 Task: Create a due date automation trigger when advanced on, on the monday before a card is due add fields with custom field "Resume" set to a number lower than 1 and lower than 10 at 11:00 AM.
Action: Mouse moved to (1340, 110)
Screenshot: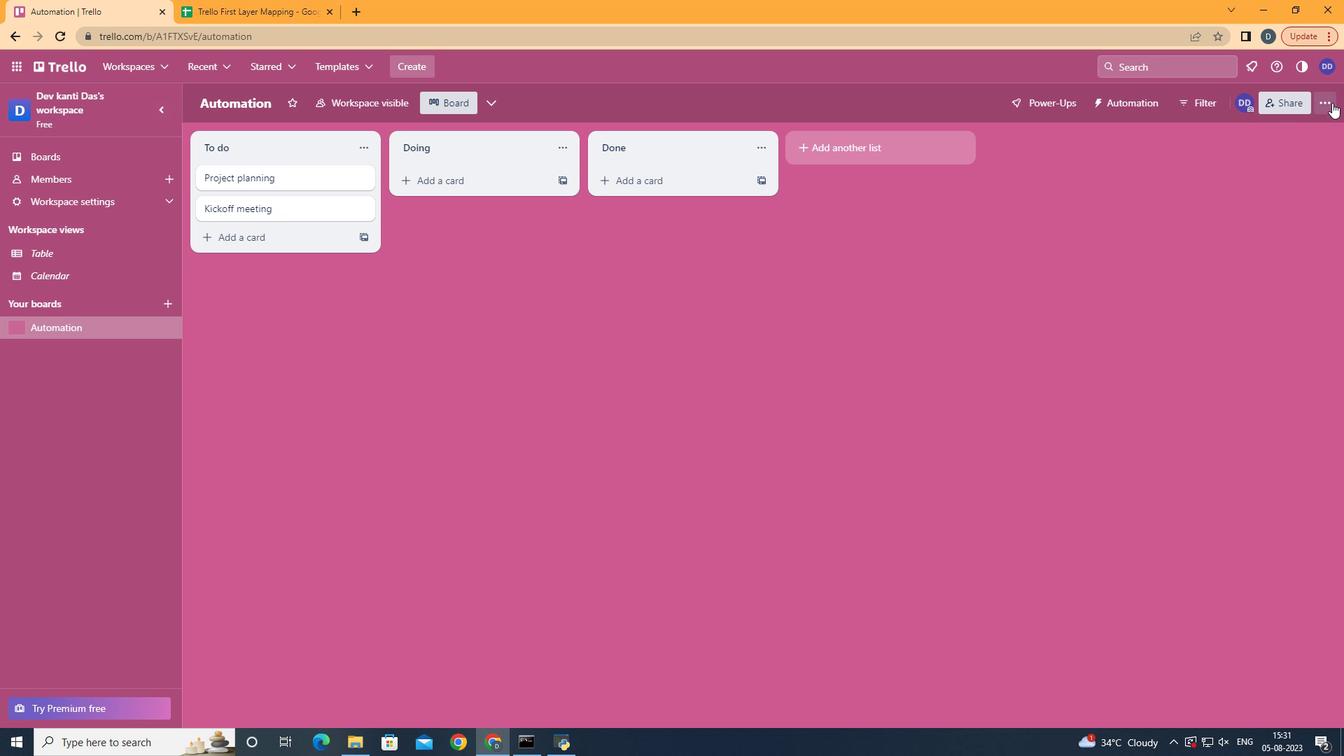 
Action: Mouse pressed left at (1340, 110)
Screenshot: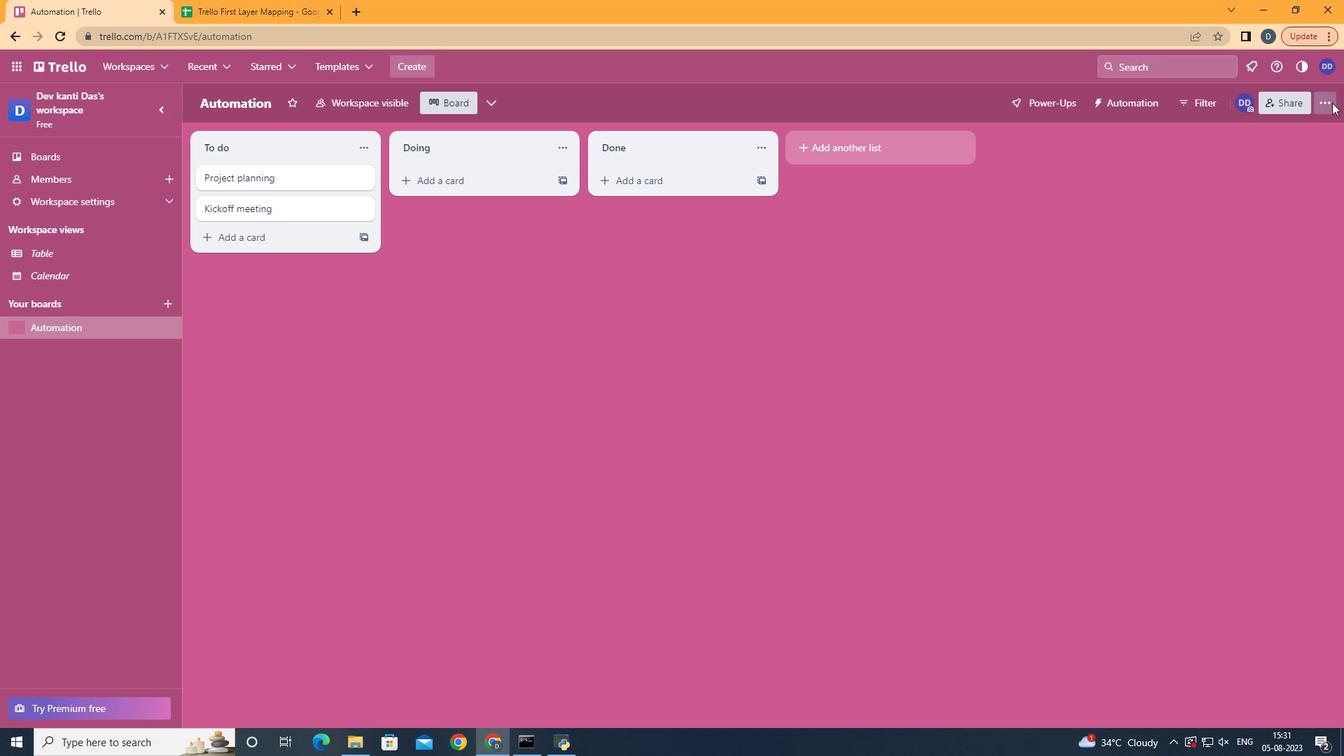 
Action: Mouse moved to (1245, 294)
Screenshot: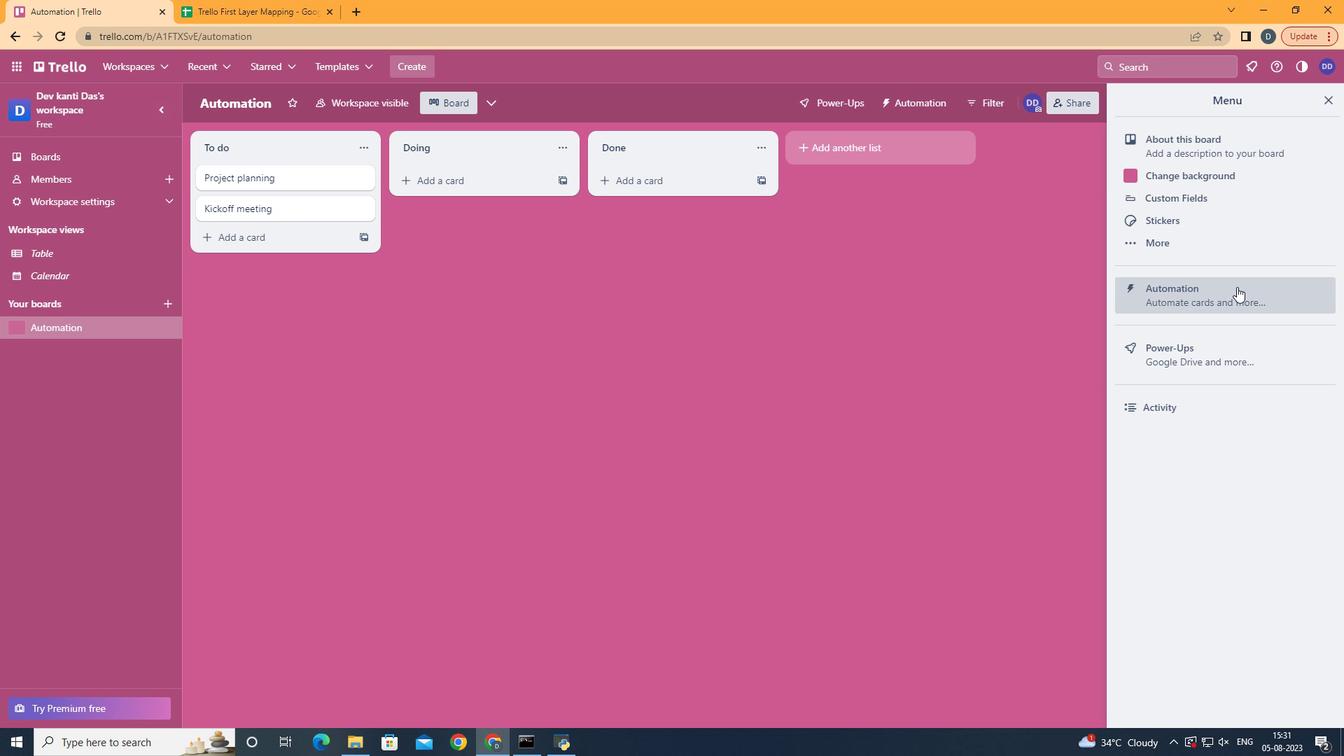 
Action: Mouse pressed left at (1245, 294)
Screenshot: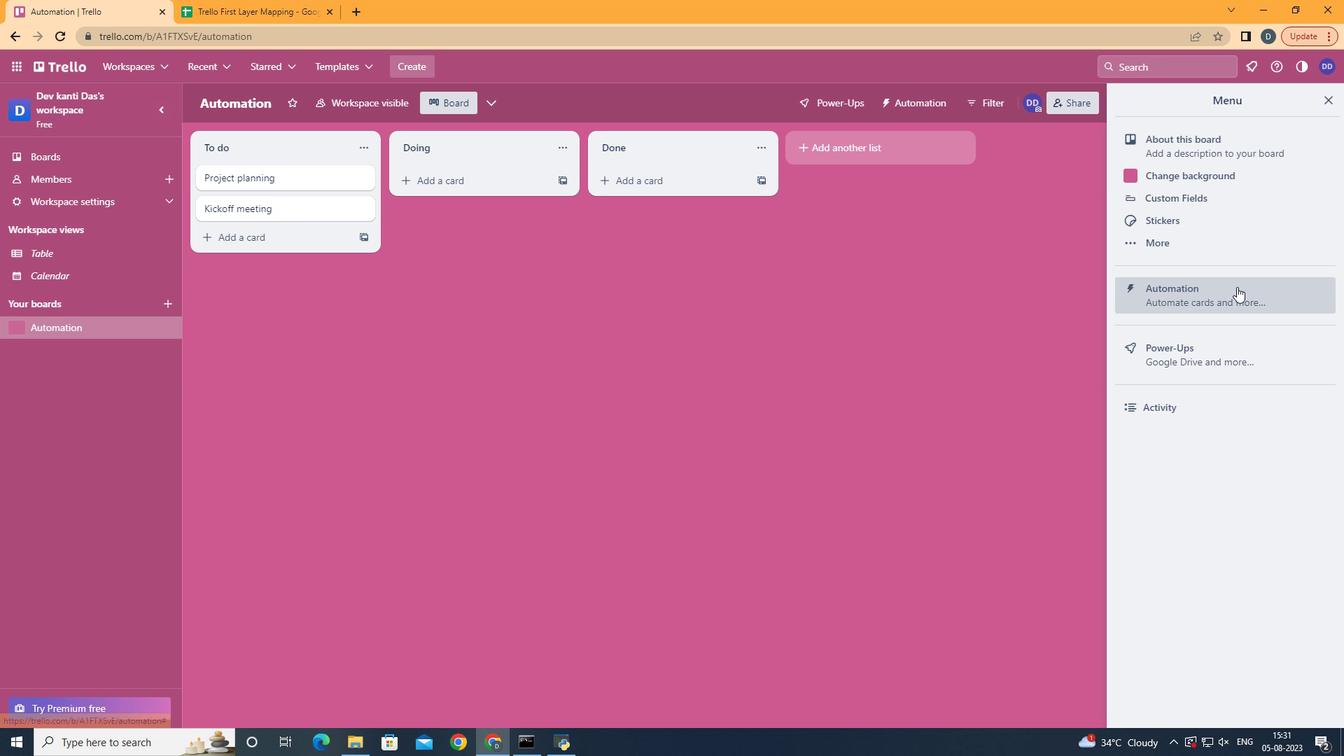 
Action: Mouse moved to (283, 293)
Screenshot: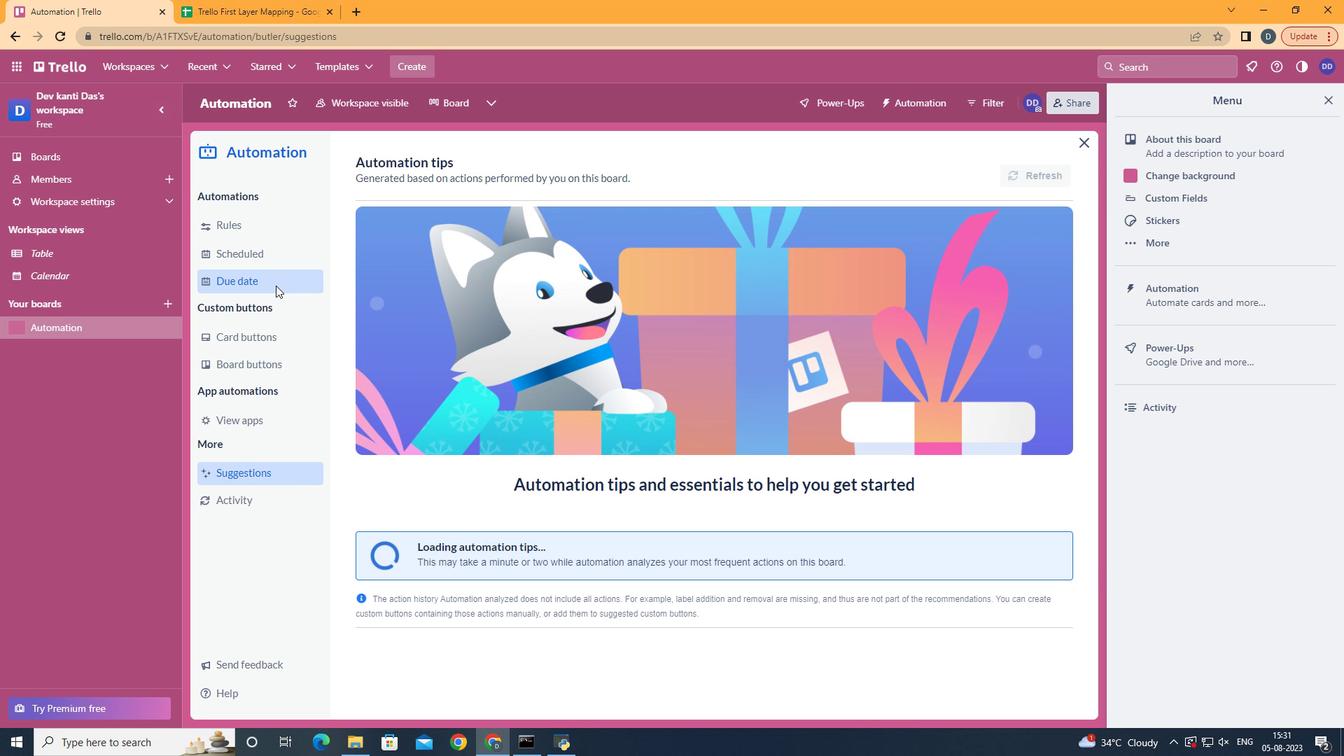 
Action: Mouse pressed left at (283, 293)
Screenshot: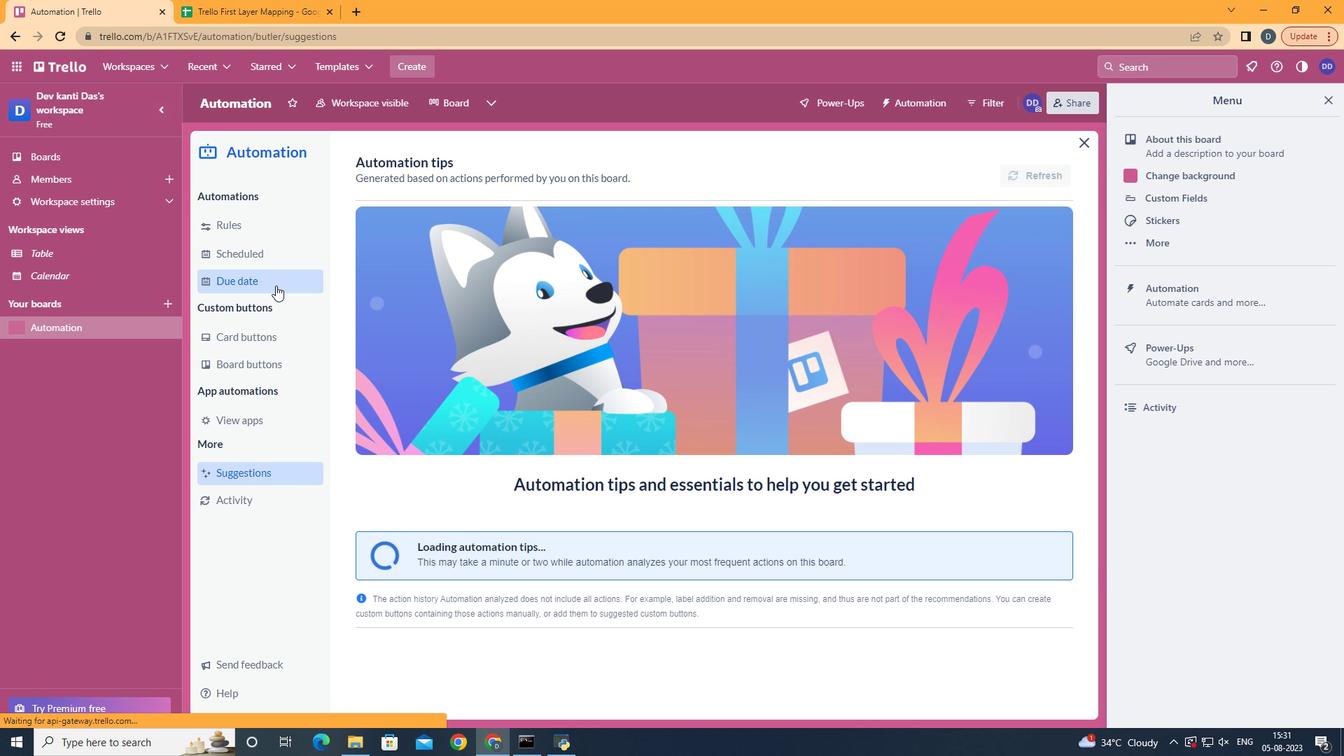 
Action: Mouse moved to (983, 176)
Screenshot: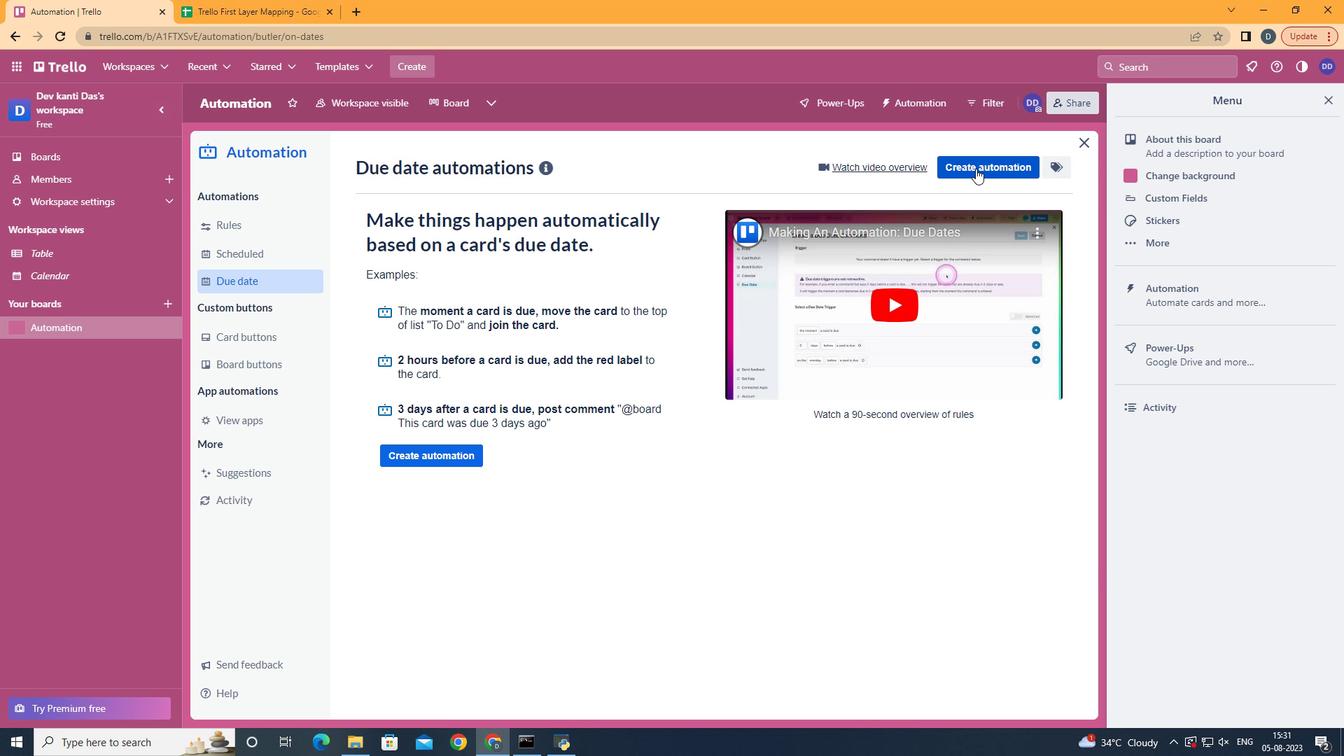 
Action: Mouse pressed left at (983, 176)
Screenshot: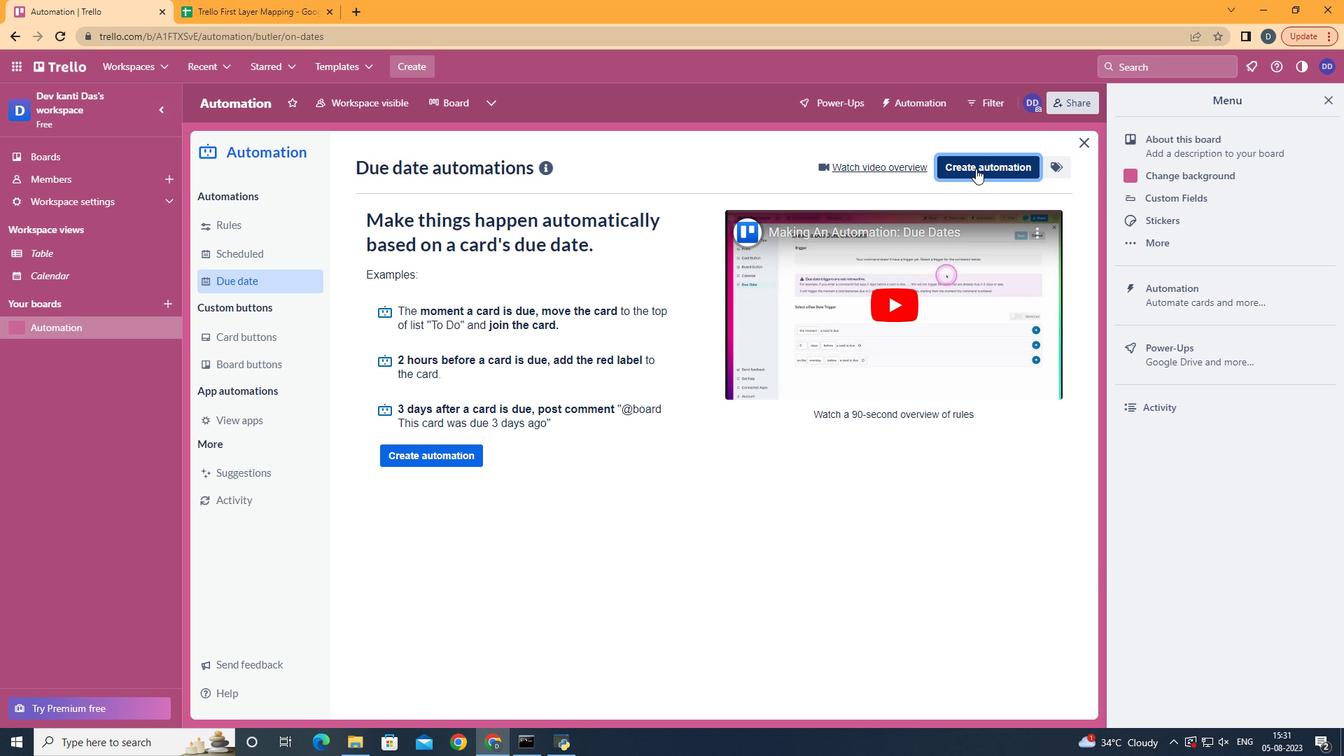 
Action: Mouse moved to (743, 306)
Screenshot: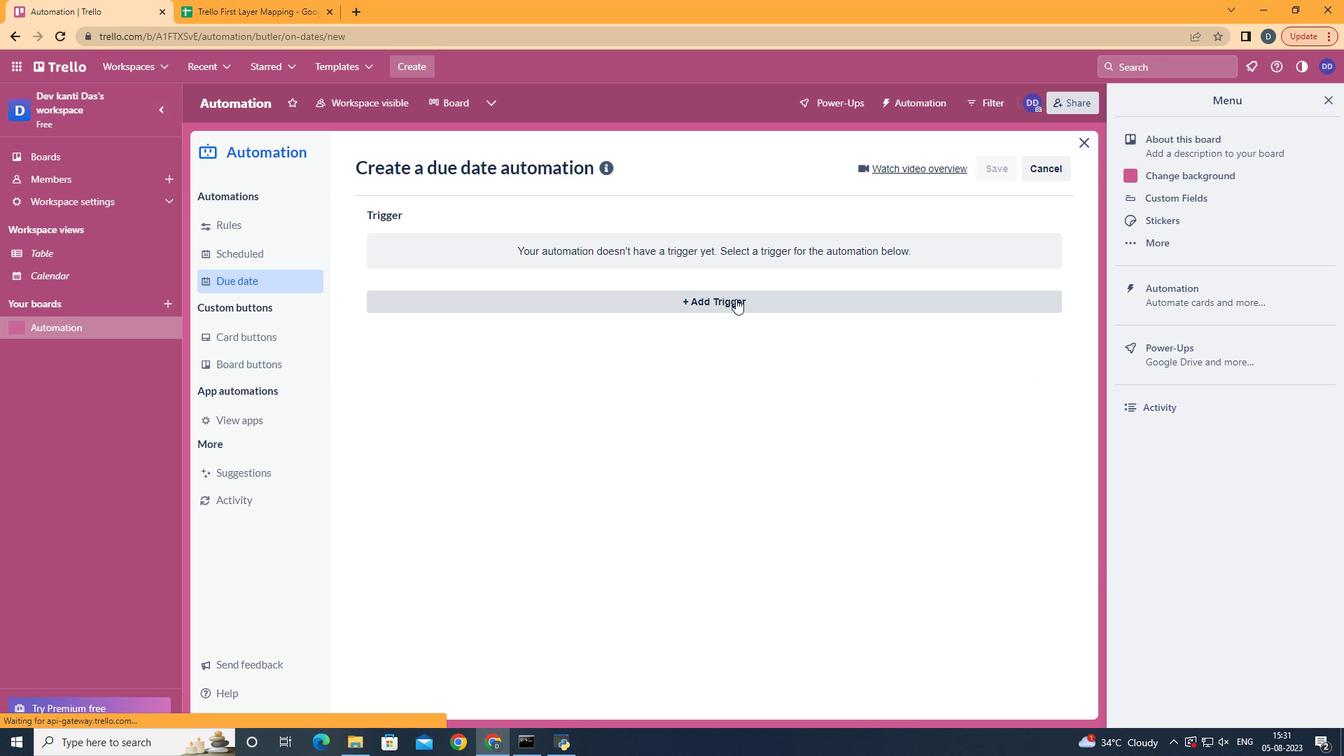 
Action: Mouse pressed left at (743, 306)
Screenshot: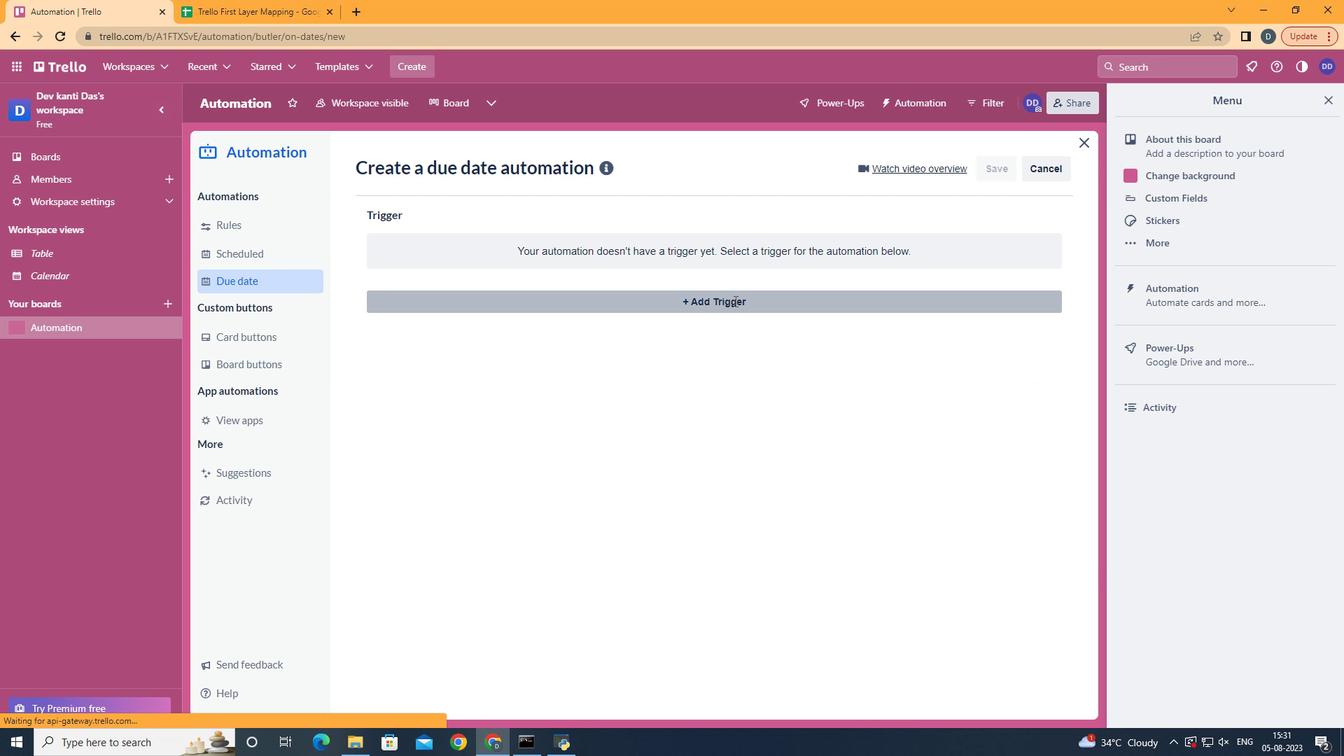 
Action: Mouse moved to (456, 371)
Screenshot: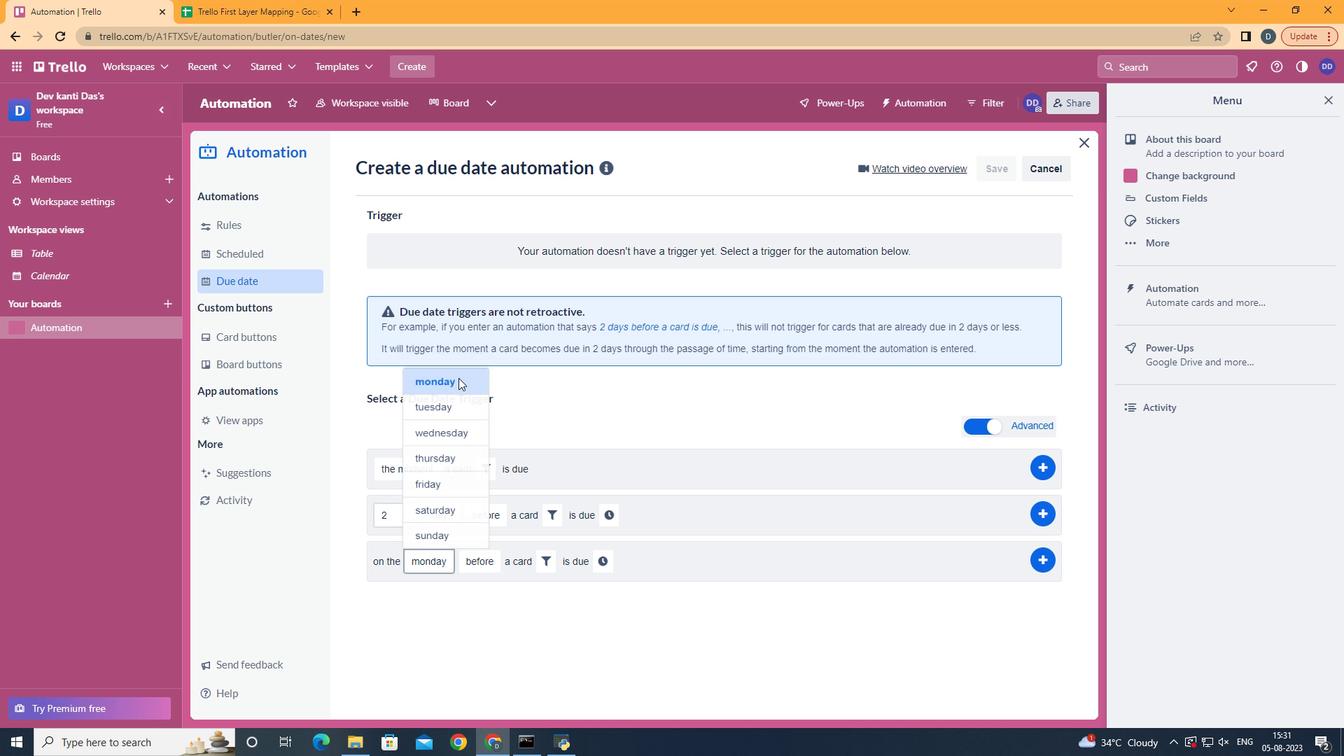 
Action: Mouse pressed left at (456, 371)
Screenshot: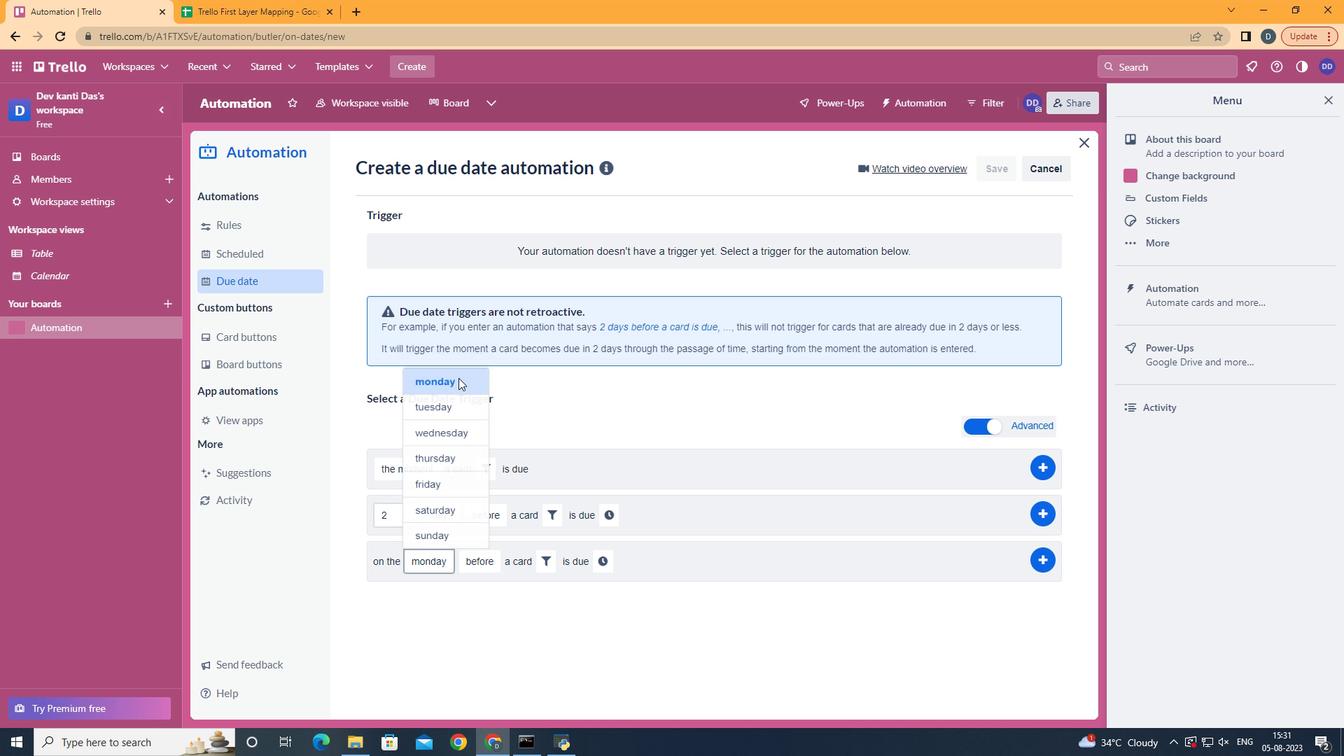 
Action: Mouse moved to (499, 597)
Screenshot: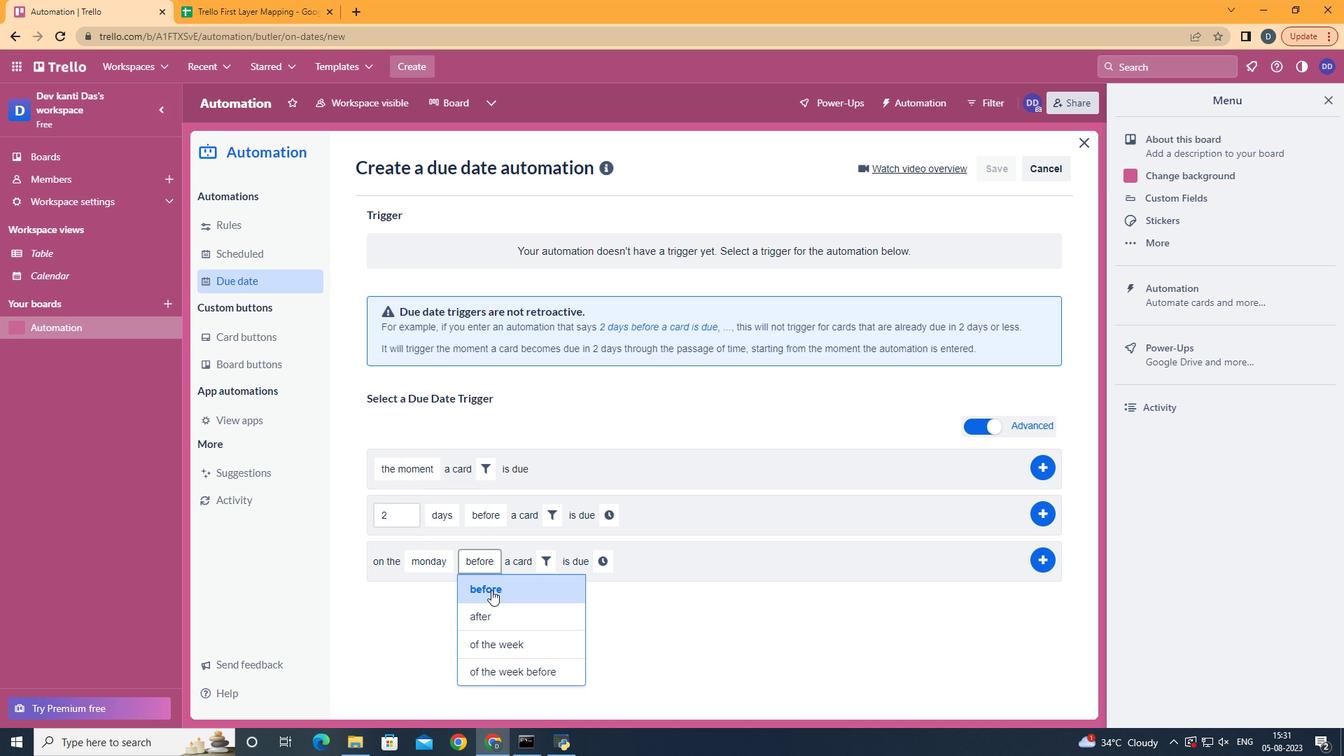 
Action: Mouse pressed left at (499, 597)
Screenshot: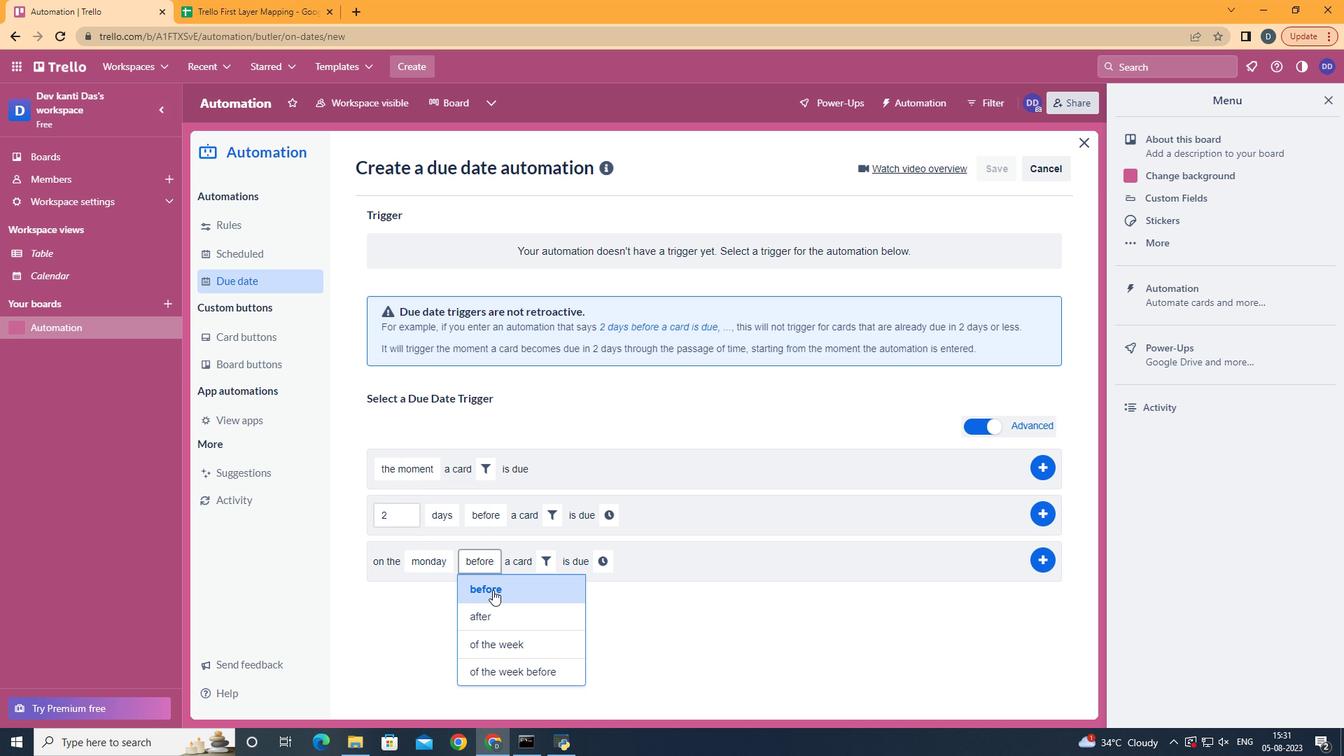 
Action: Mouse moved to (553, 573)
Screenshot: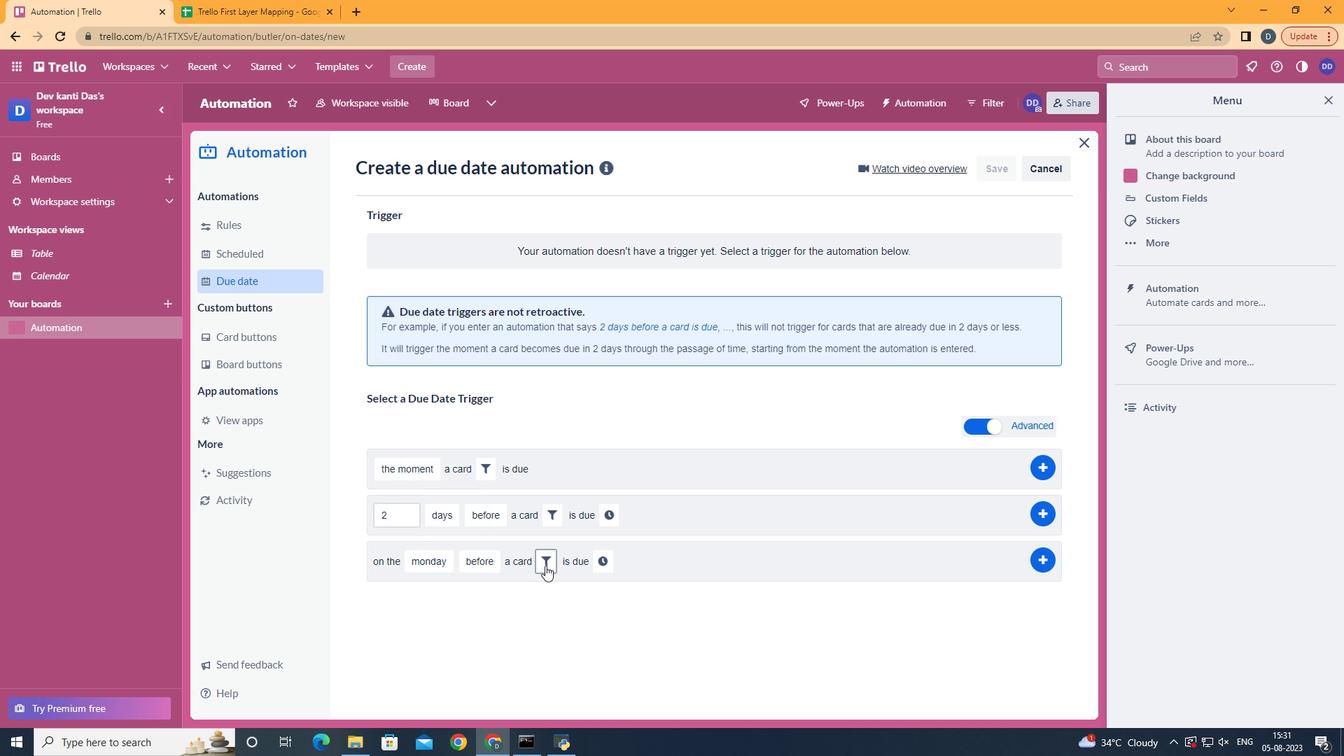 
Action: Mouse pressed left at (553, 573)
Screenshot: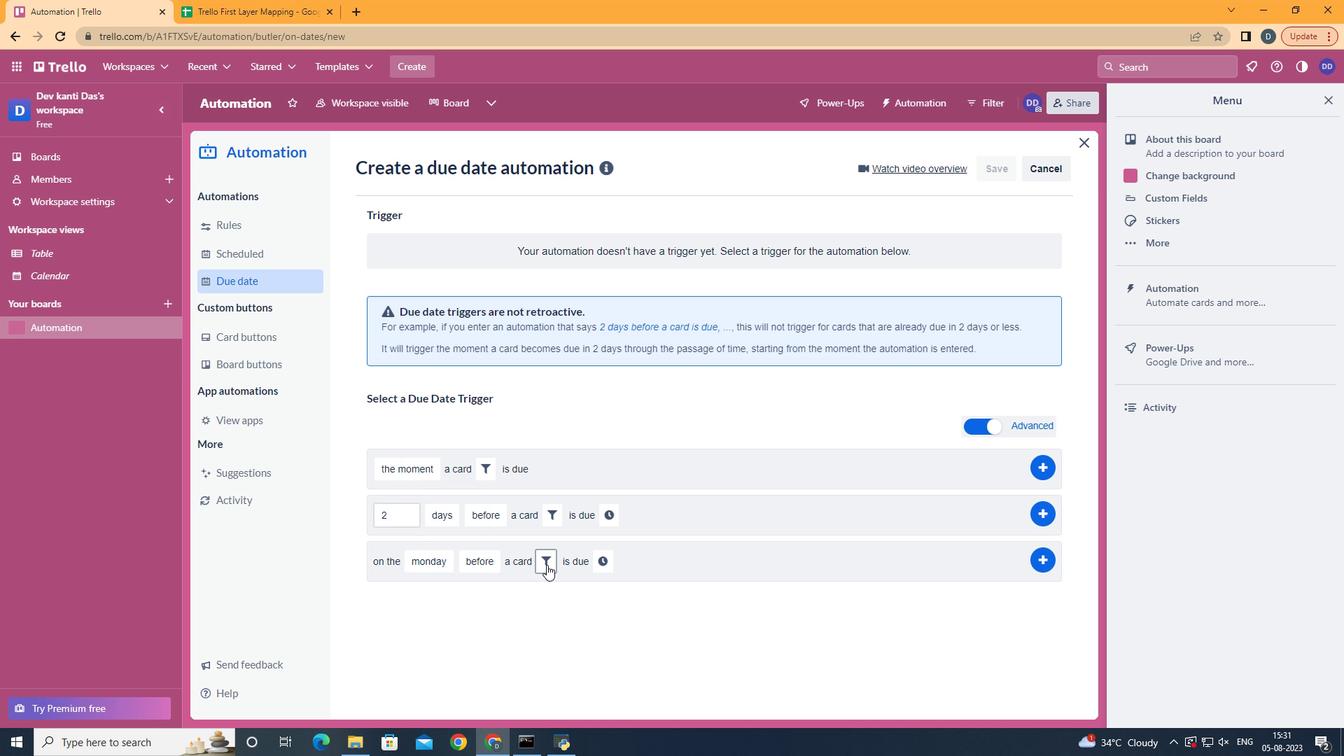 
Action: Mouse moved to (782, 620)
Screenshot: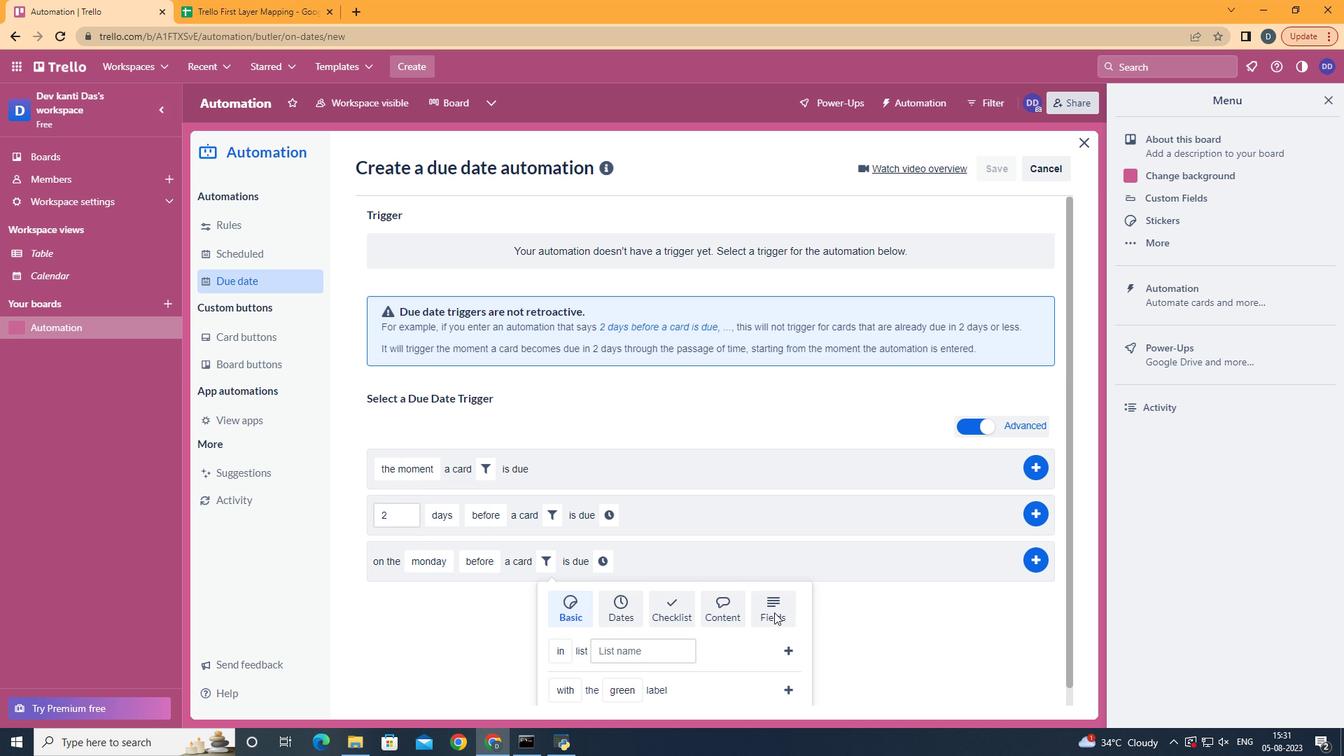 
Action: Mouse pressed left at (782, 620)
Screenshot: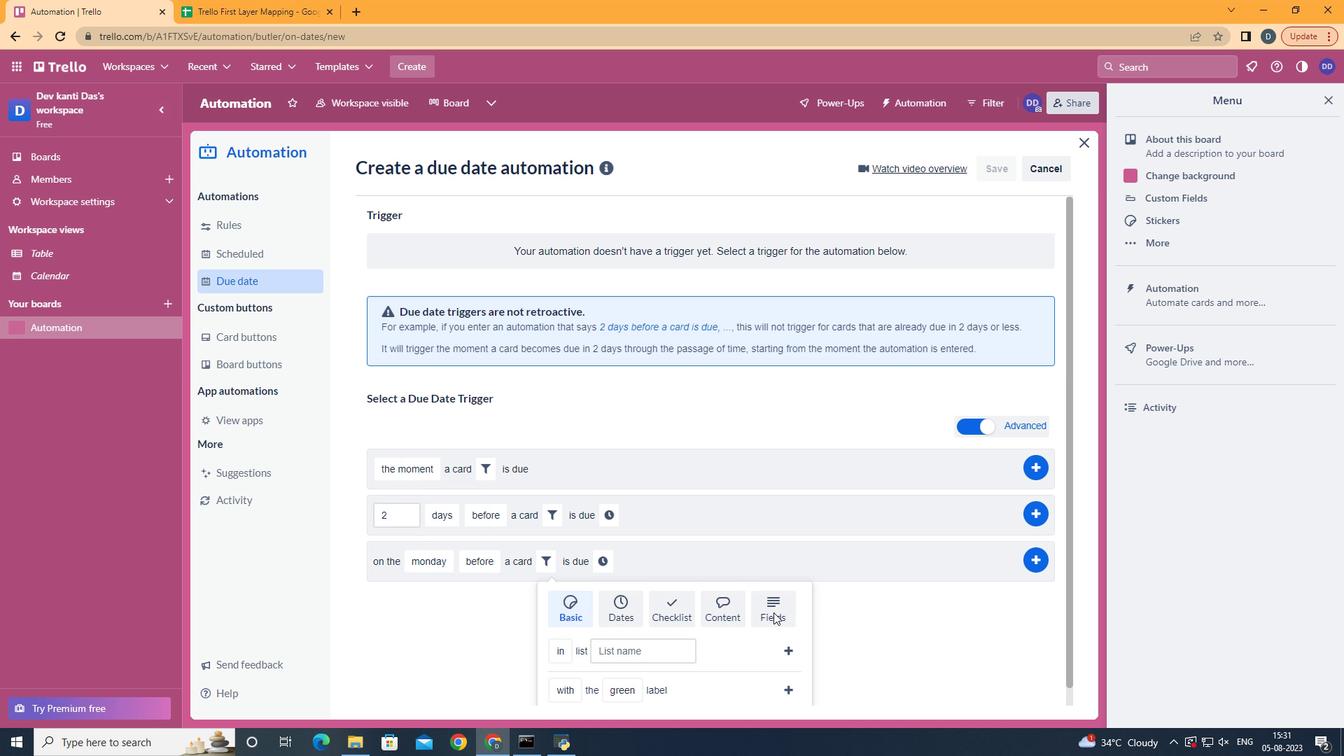 
Action: Mouse moved to (781, 620)
Screenshot: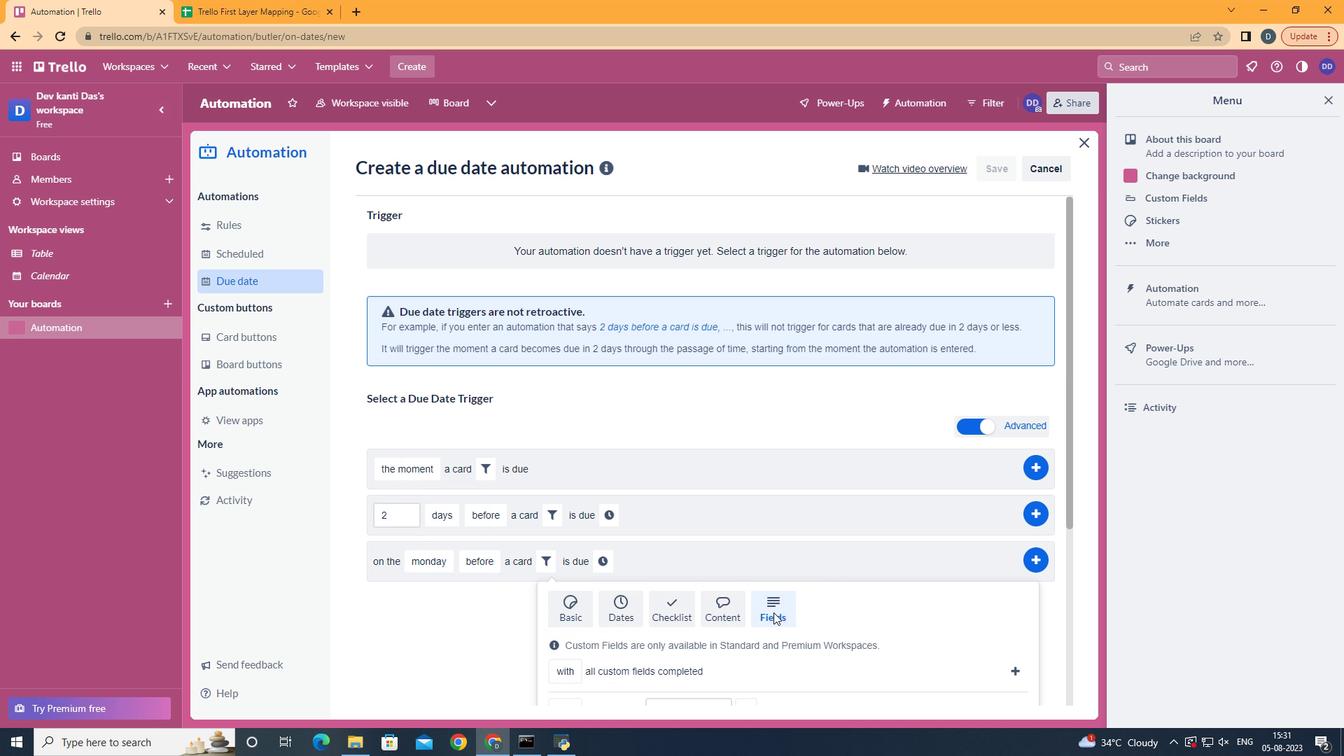 
Action: Mouse scrolled (781, 619) with delta (0, 0)
Screenshot: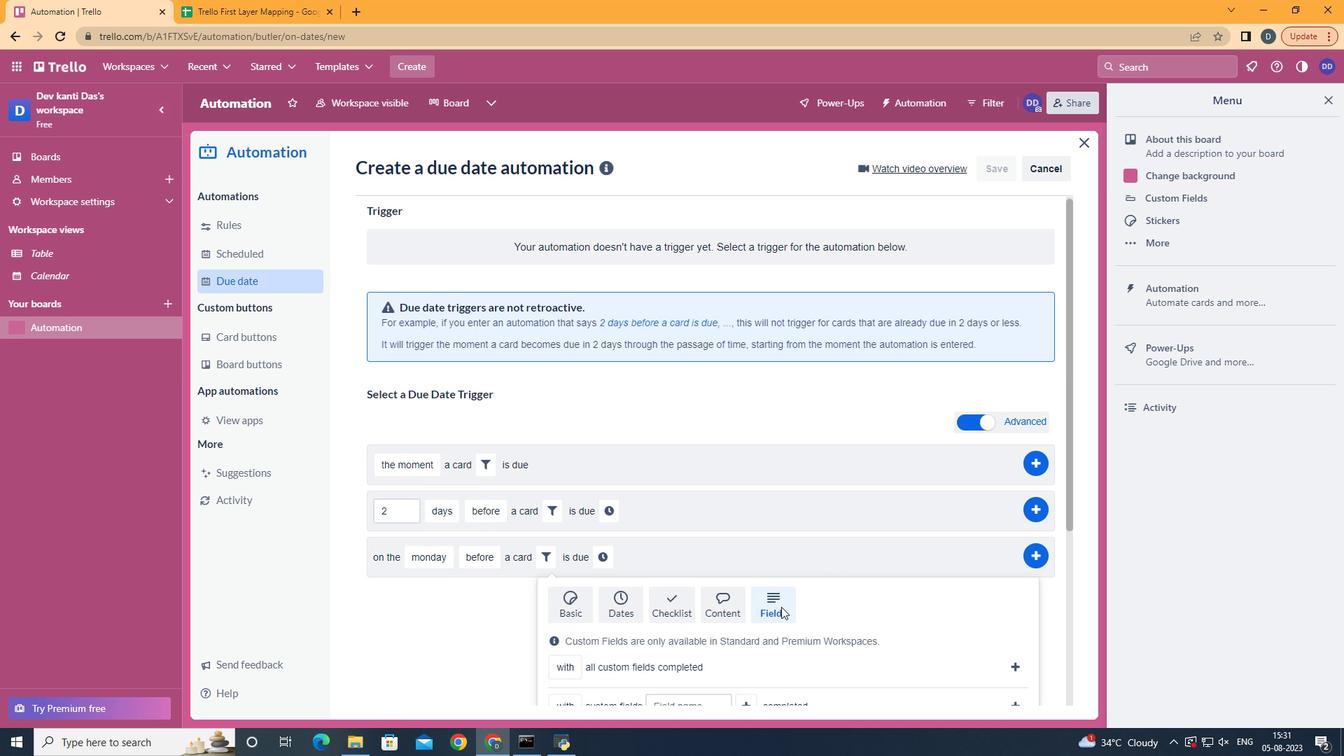 
Action: Mouse scrolled (781, 619) with delta (0, 0)
Screenshot: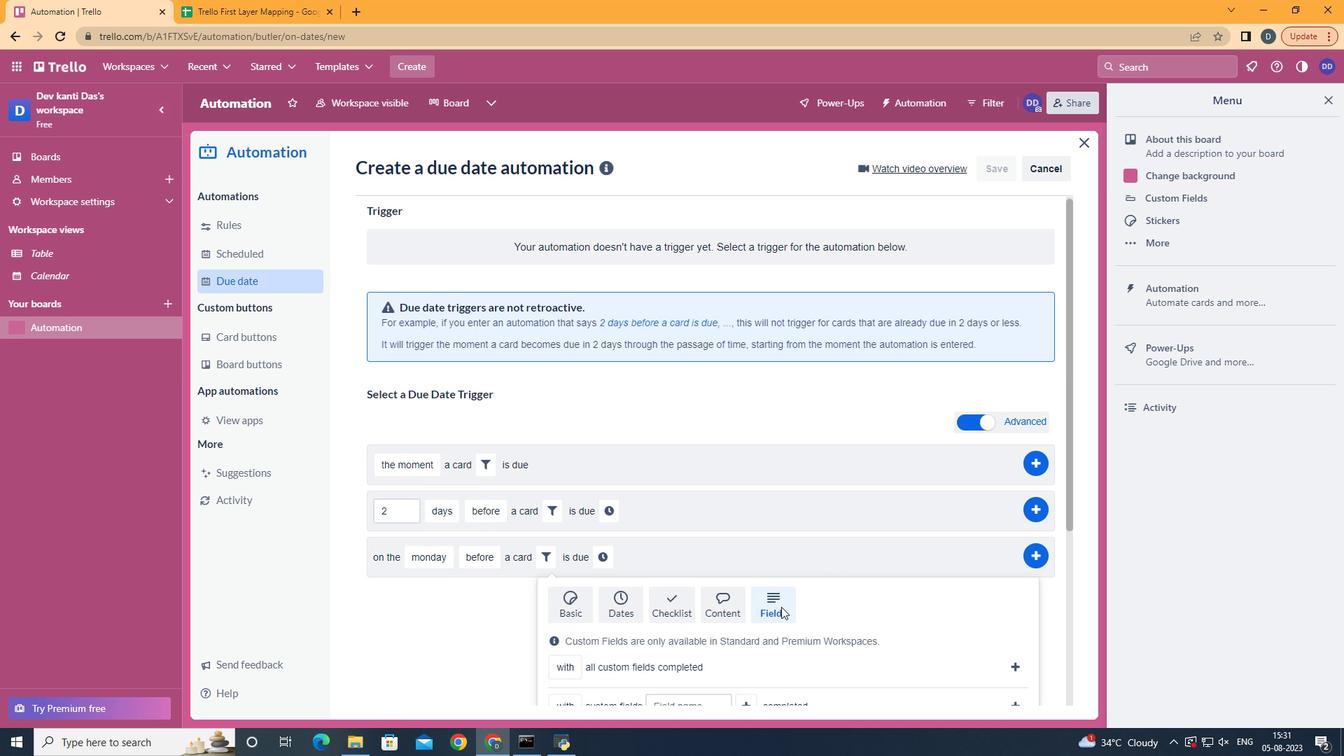 
Action: Mouse scrolled (781, 619) with delta (0, 0)
Screenshot: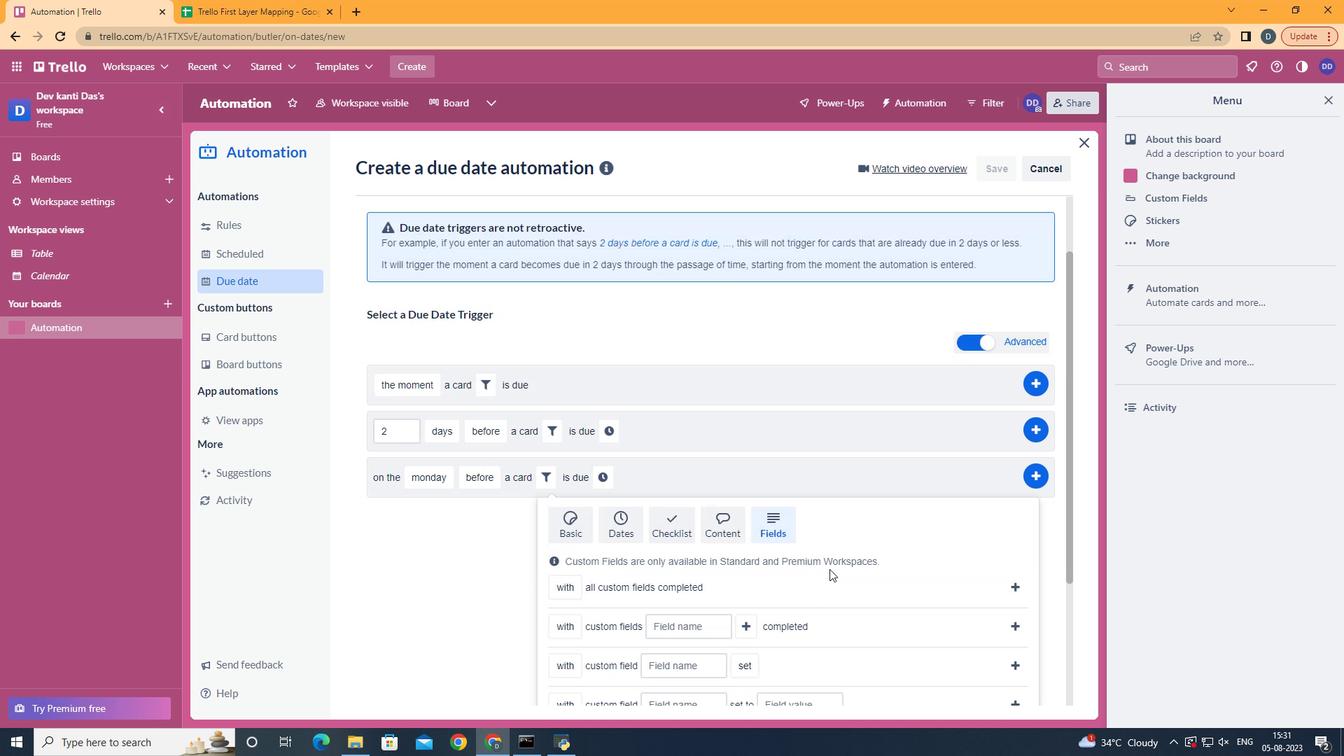 
Action: Mouse scrolled (781, 619) with delta (0, 0)
Screenshot: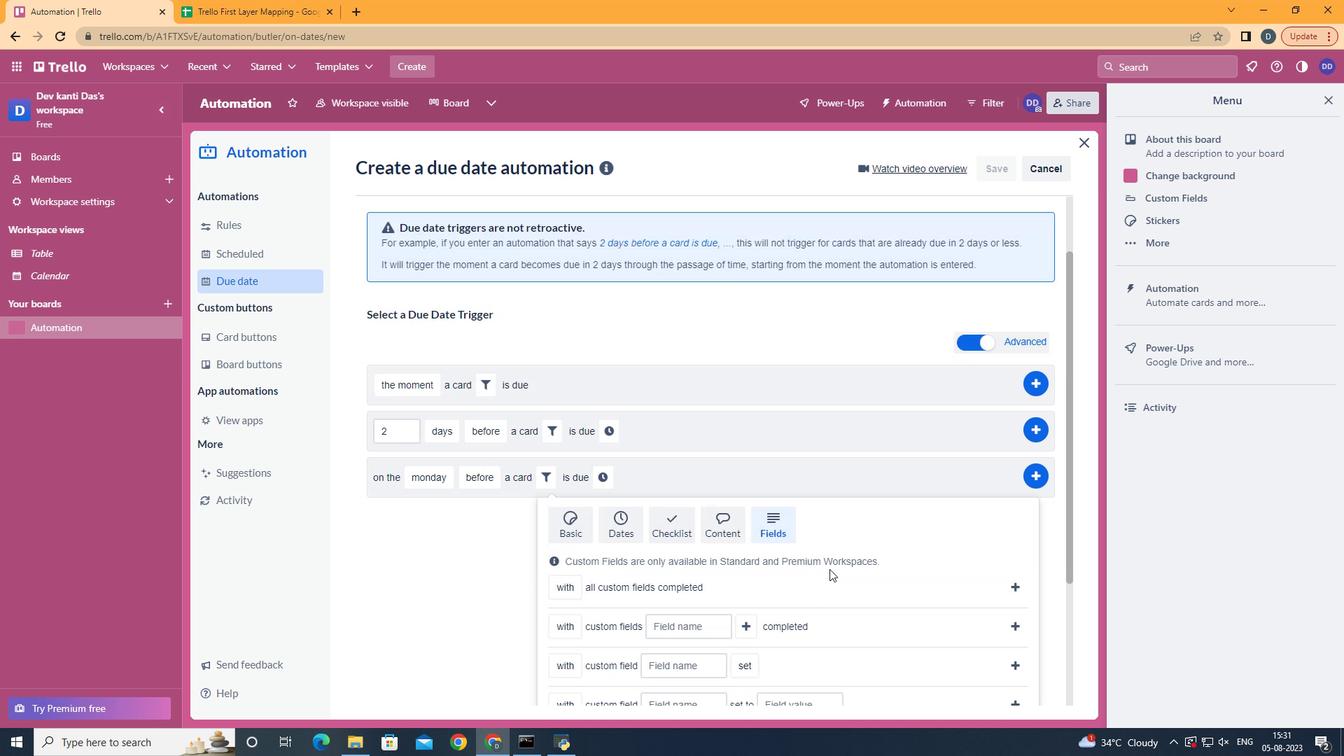 
Action: Mouse scrolled (781, 619) with delta (0, 0)
Screenshot: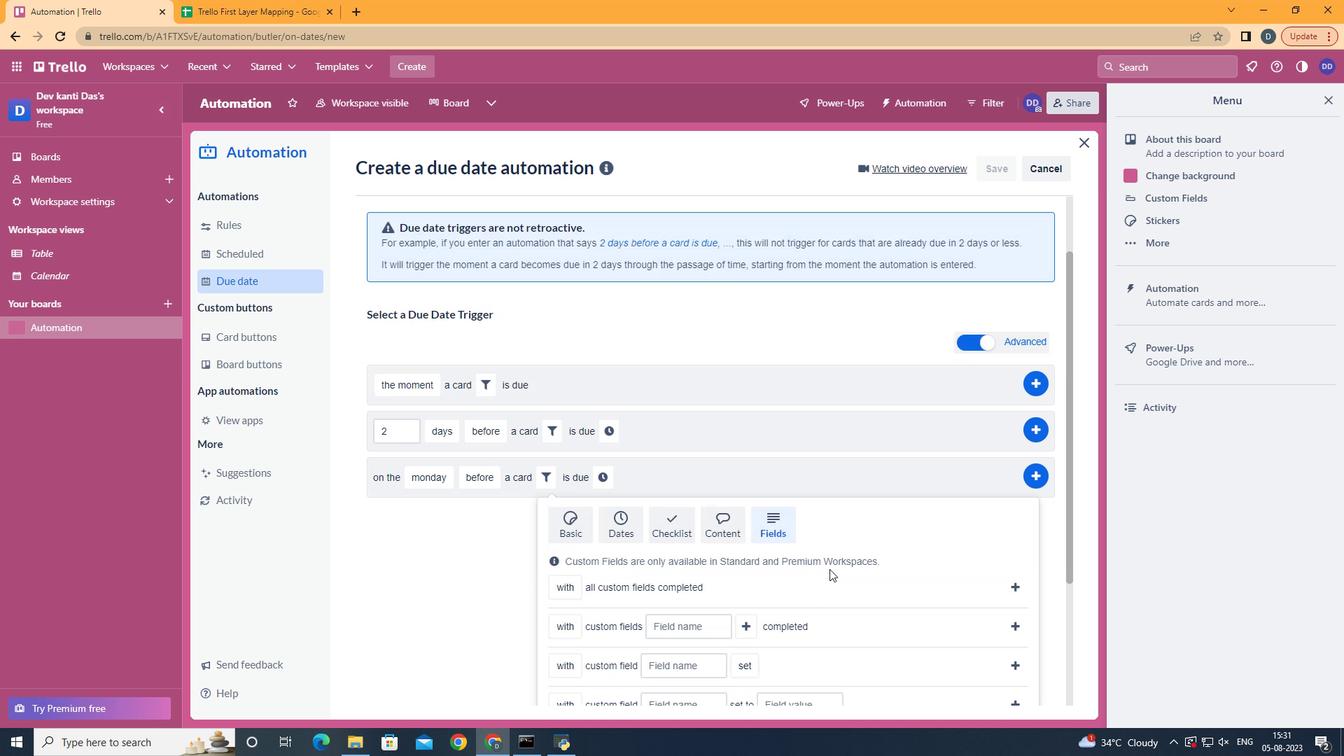 
Action: Mouse scrolled (781, 619) with delta (0, 0)
Screenshot: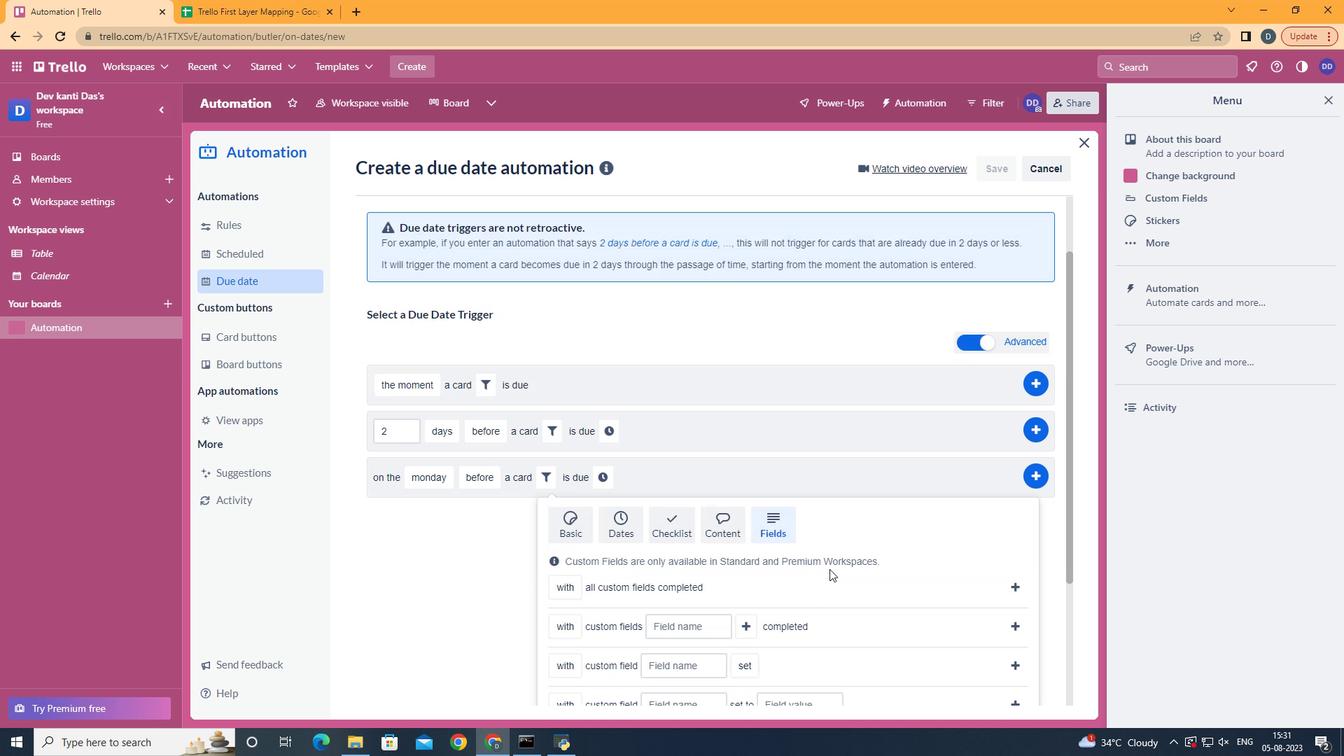 
Action: Mouse moved to (789, 614)
Screenshot: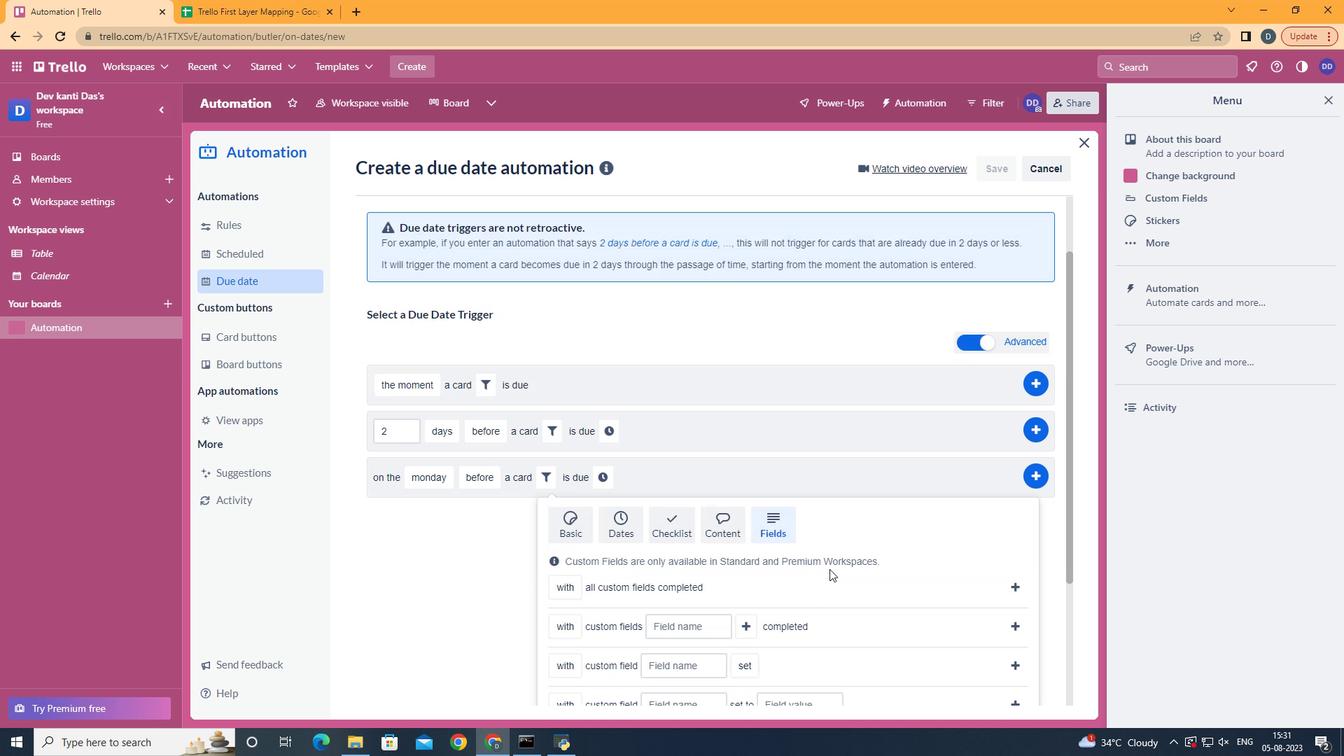 
Action: Mouse scrolled (789, 614) with delta (0, 0)
Screenshot: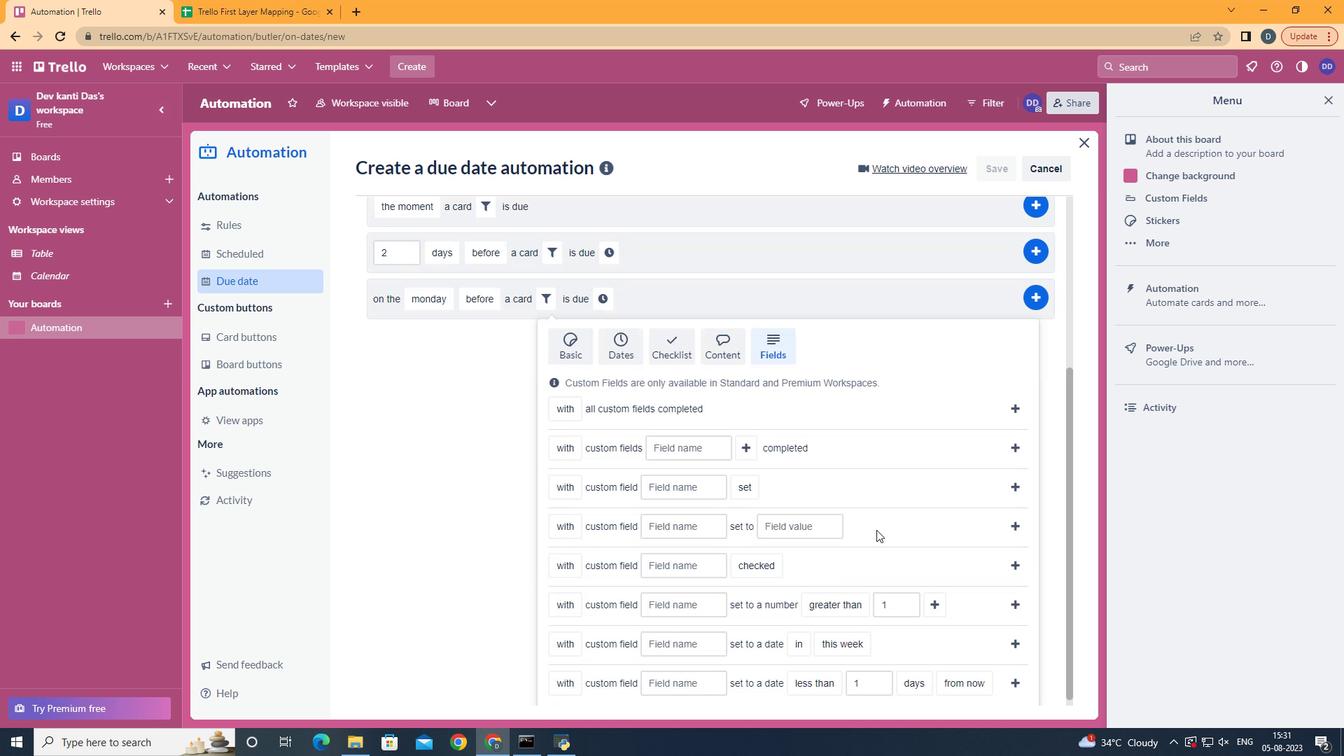 
Action: Mouse moved to (583, 633)
Screenshot: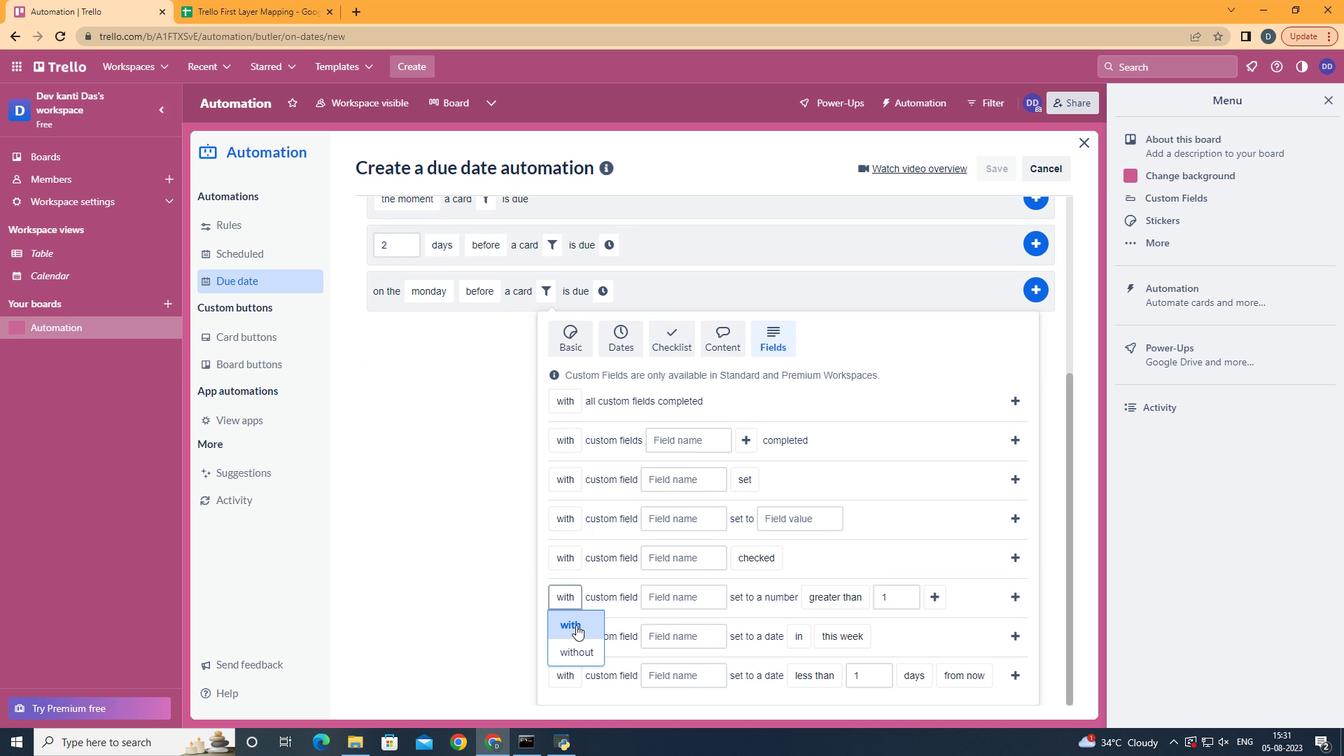 
Action: Mouse pressed left at (583, 633)
Screenshot: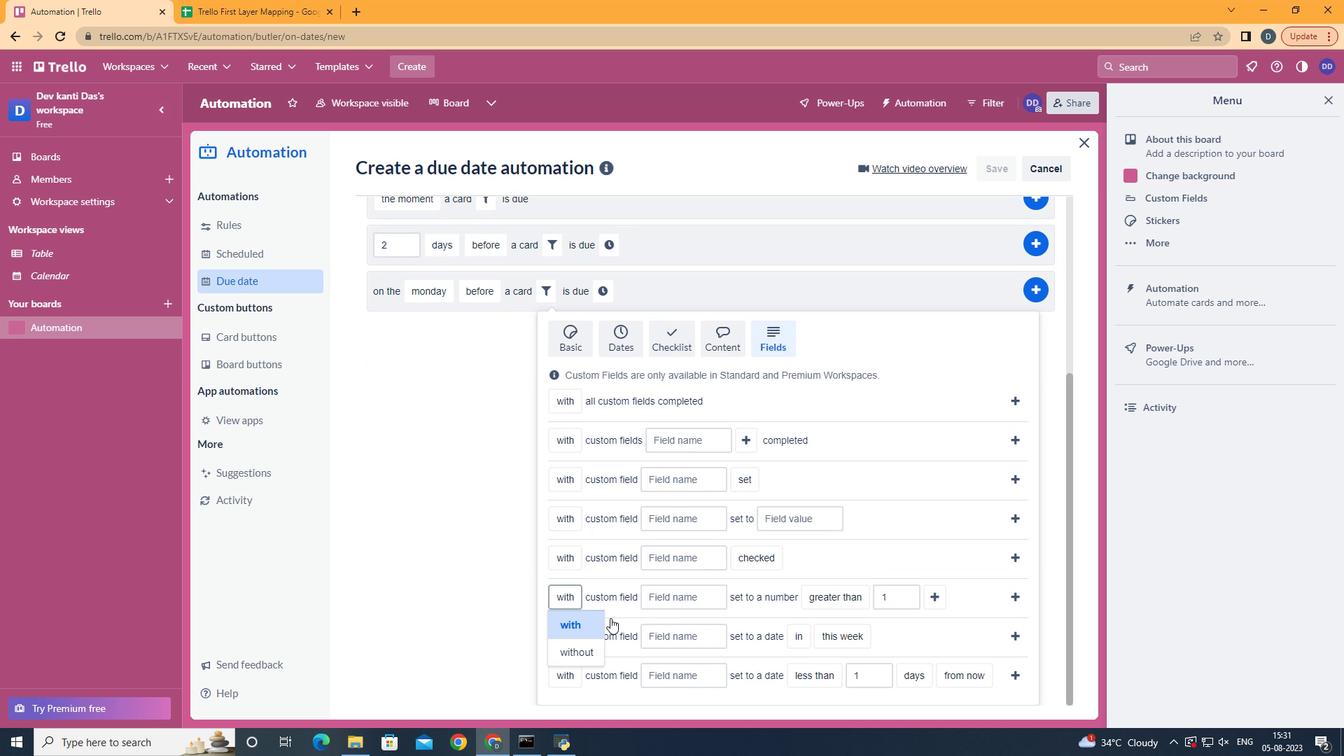 
Action: Mouse moved to (693, 600)
Screenshot: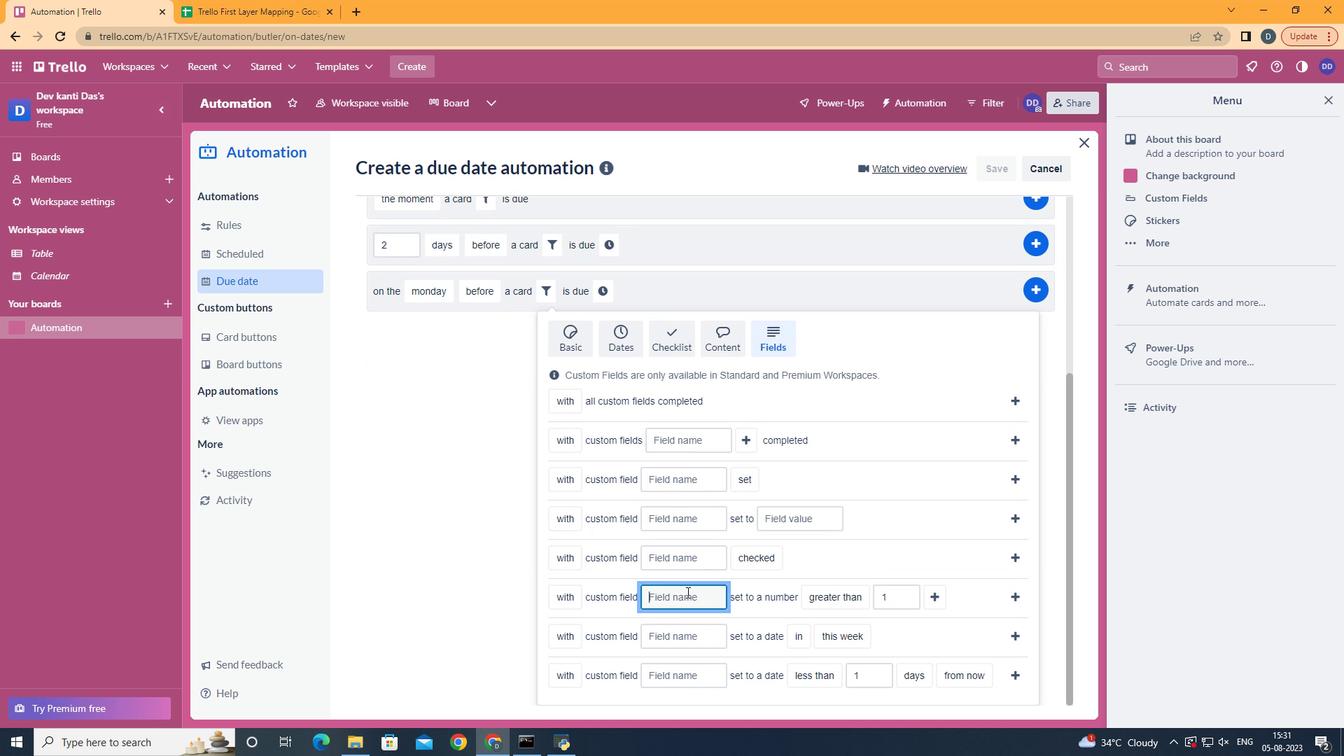 
Action: Mouse pressed left at (693, 600)
Screenshot: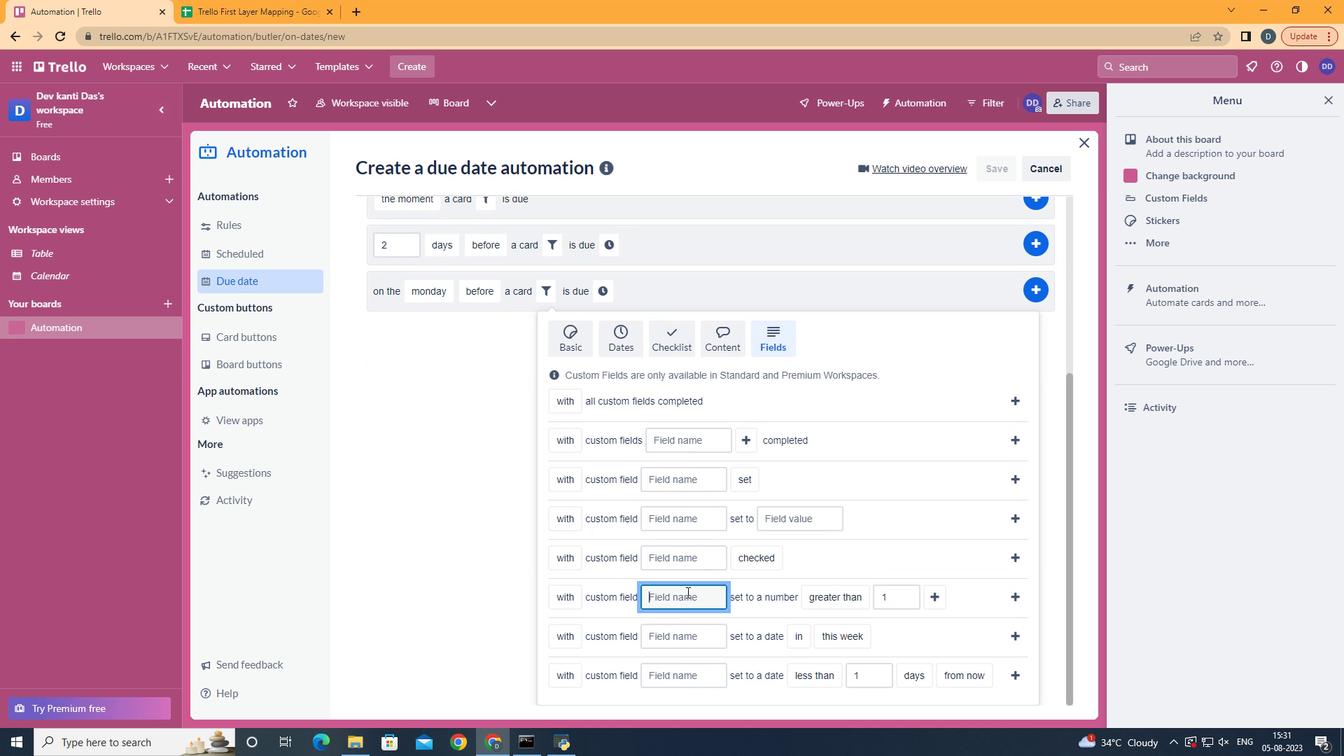 
Action: Mouse moved to (694, 600)
Screenshot: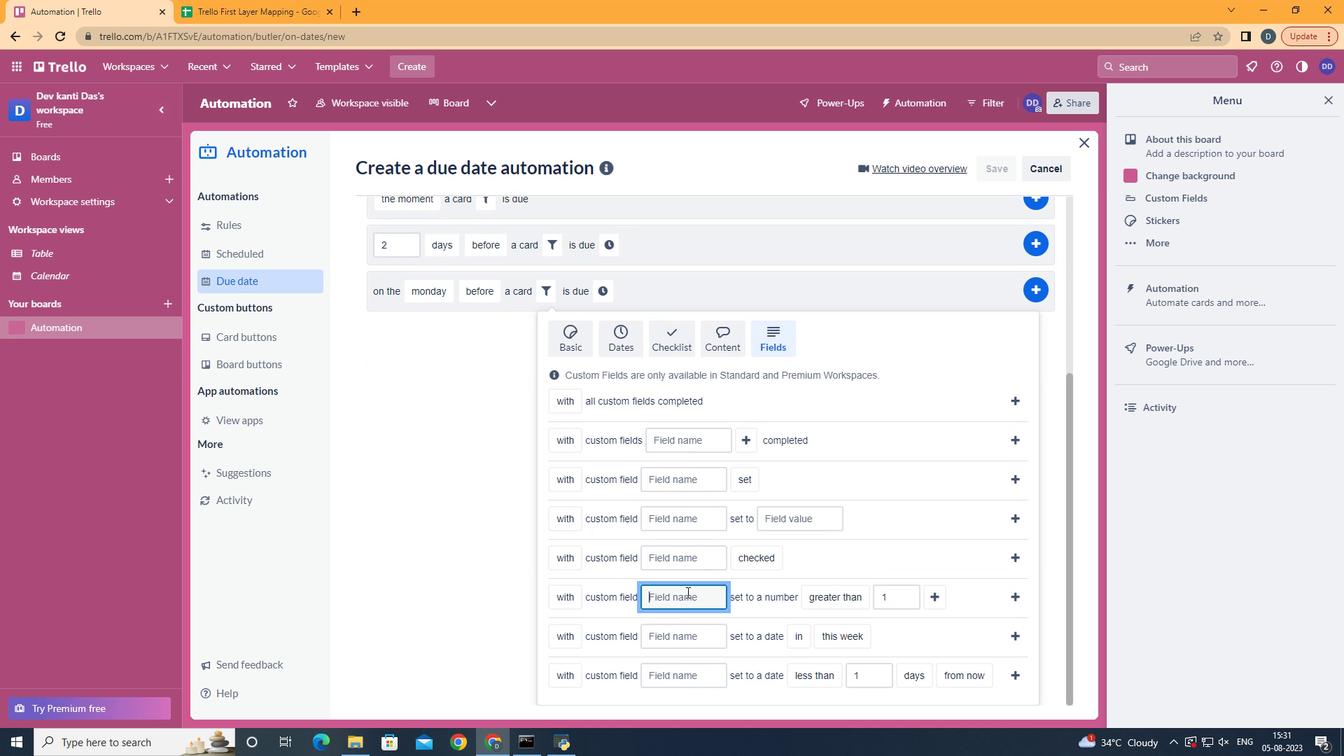 
Action: Key pressed <Key.shift>Resume
Screenshot: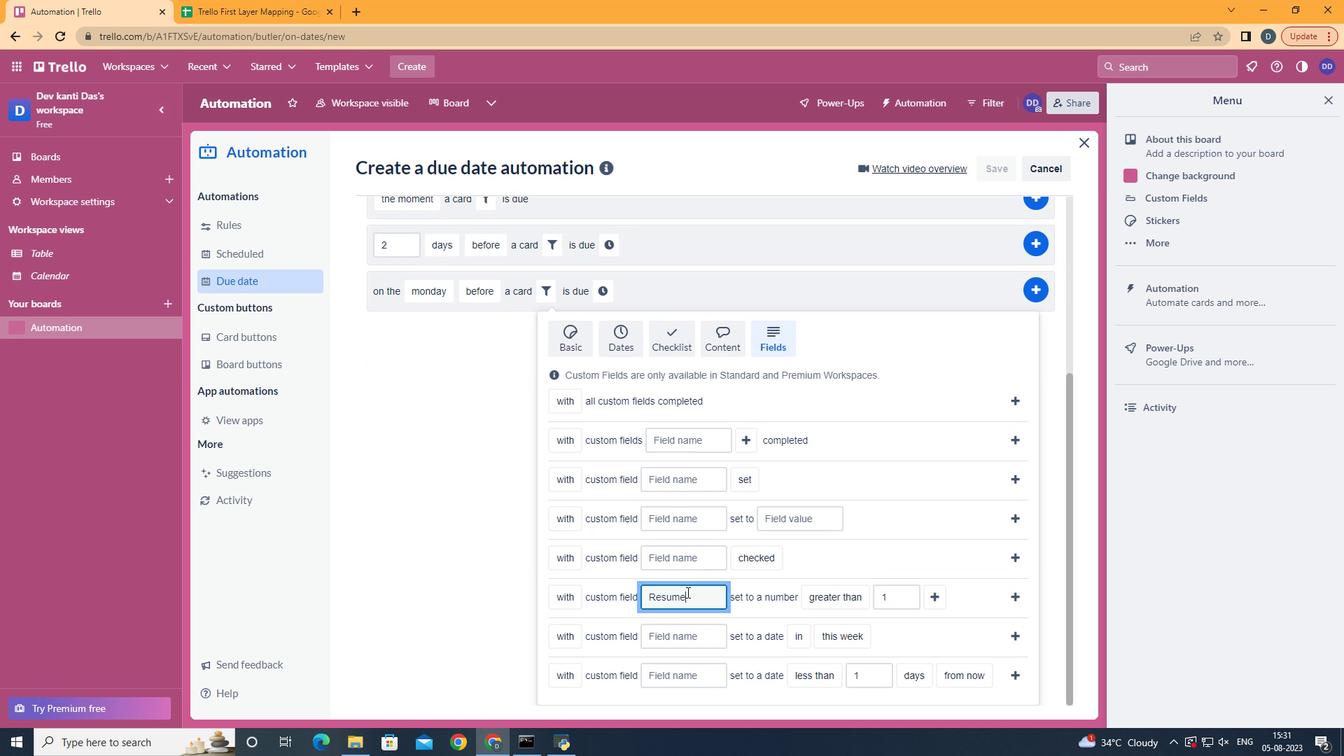 
Action: Mouse moved to (870, 553)
Screenshot: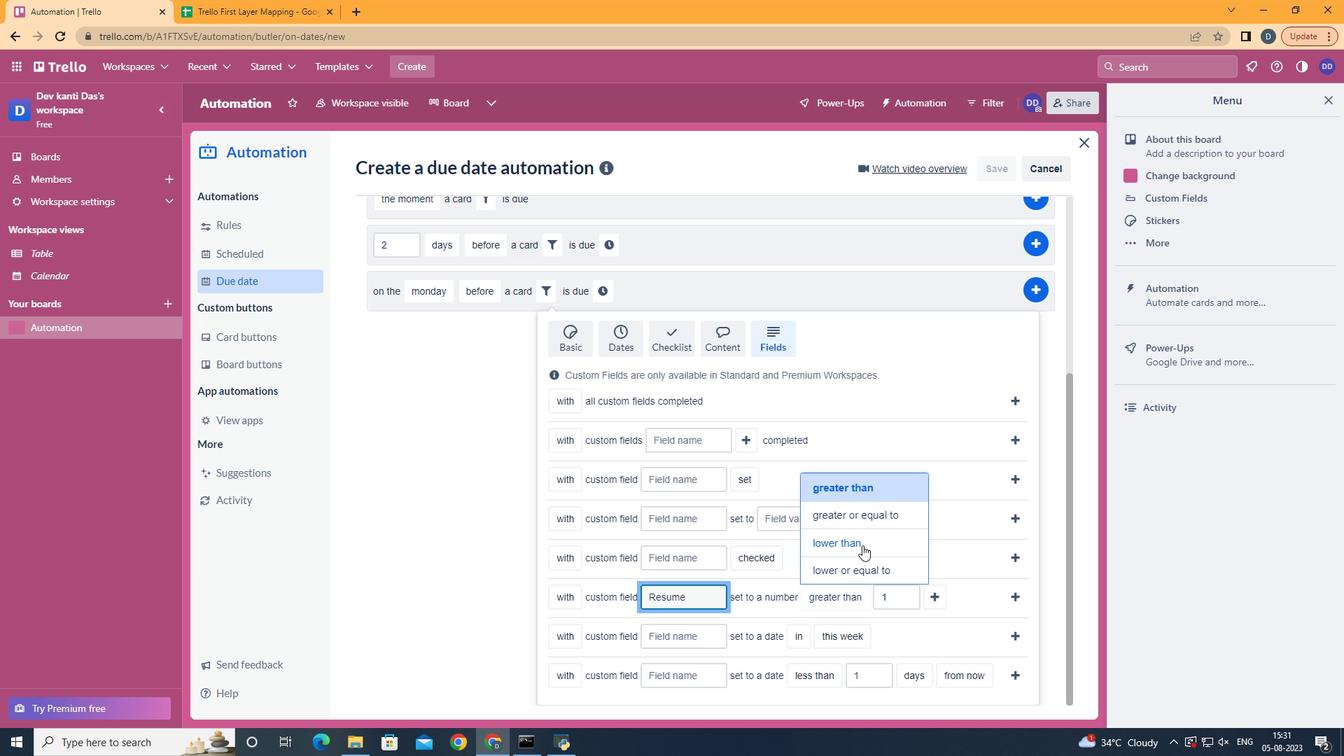
Action: Mouse pressed left at (870, 553)
Screenshot: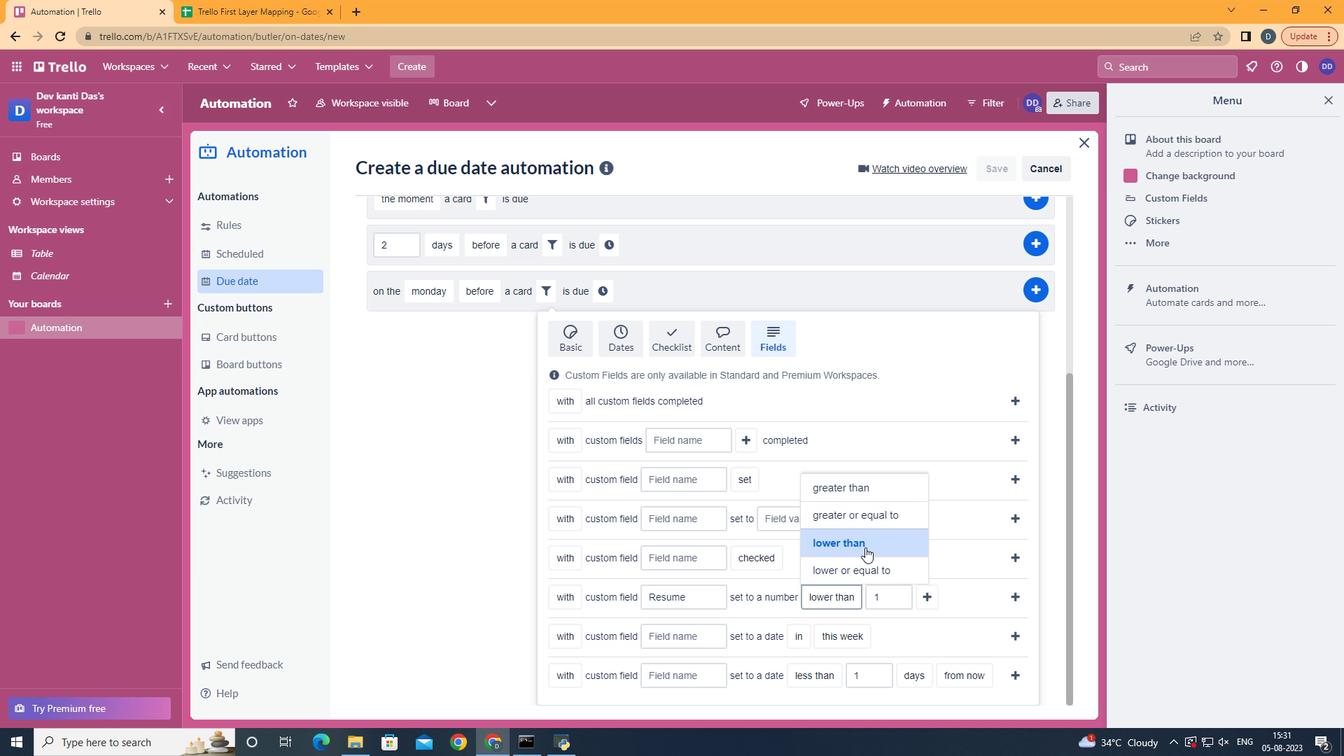 
Action: Mouse moved to (943, 604)
Screenshot: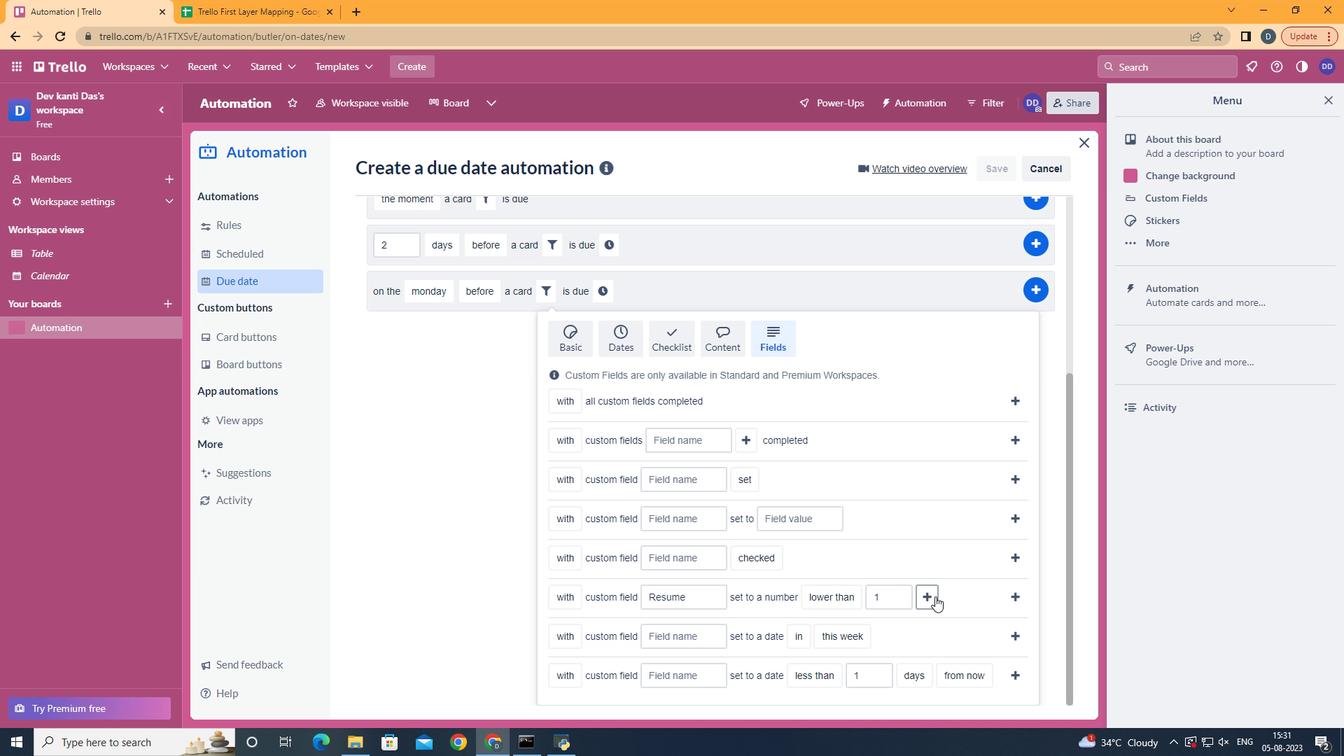 
Action: Mouse pressed left at (943, 604)
Screenshot: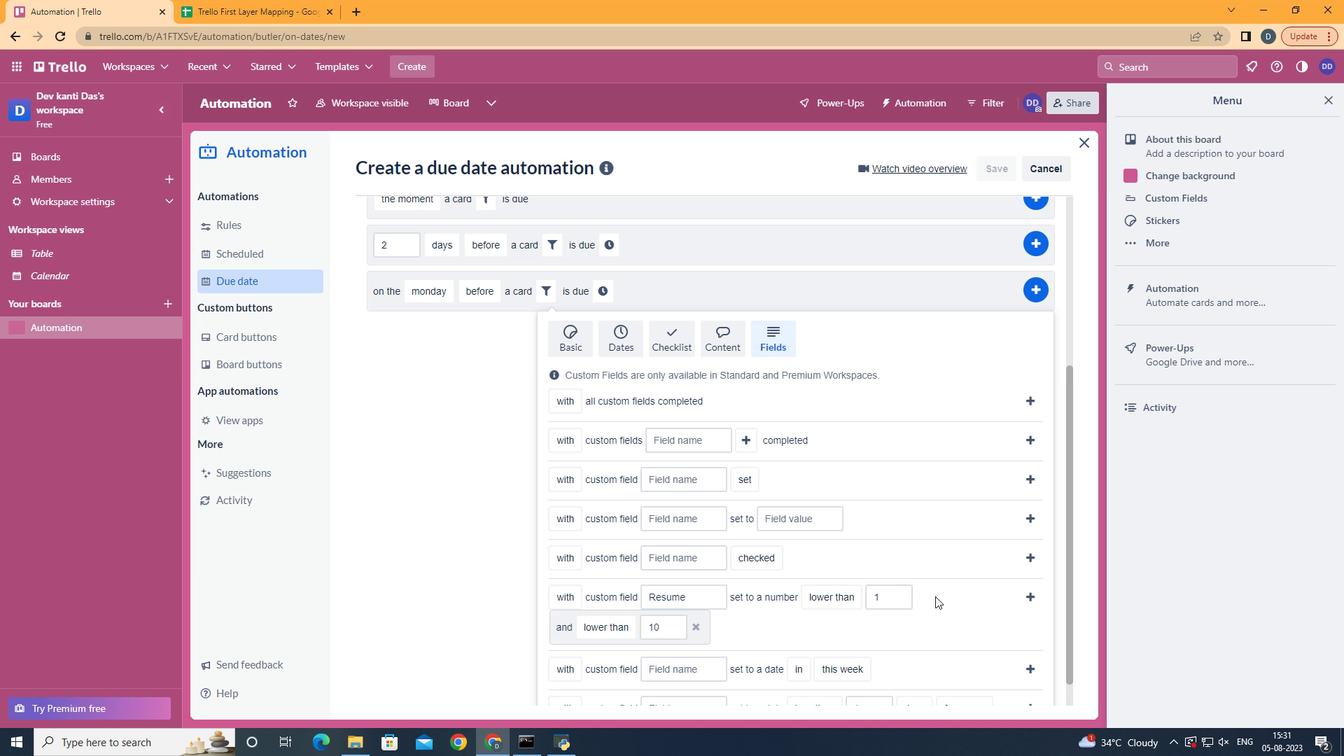 
Action: Mouse moved to (627, 519)
Screenshot: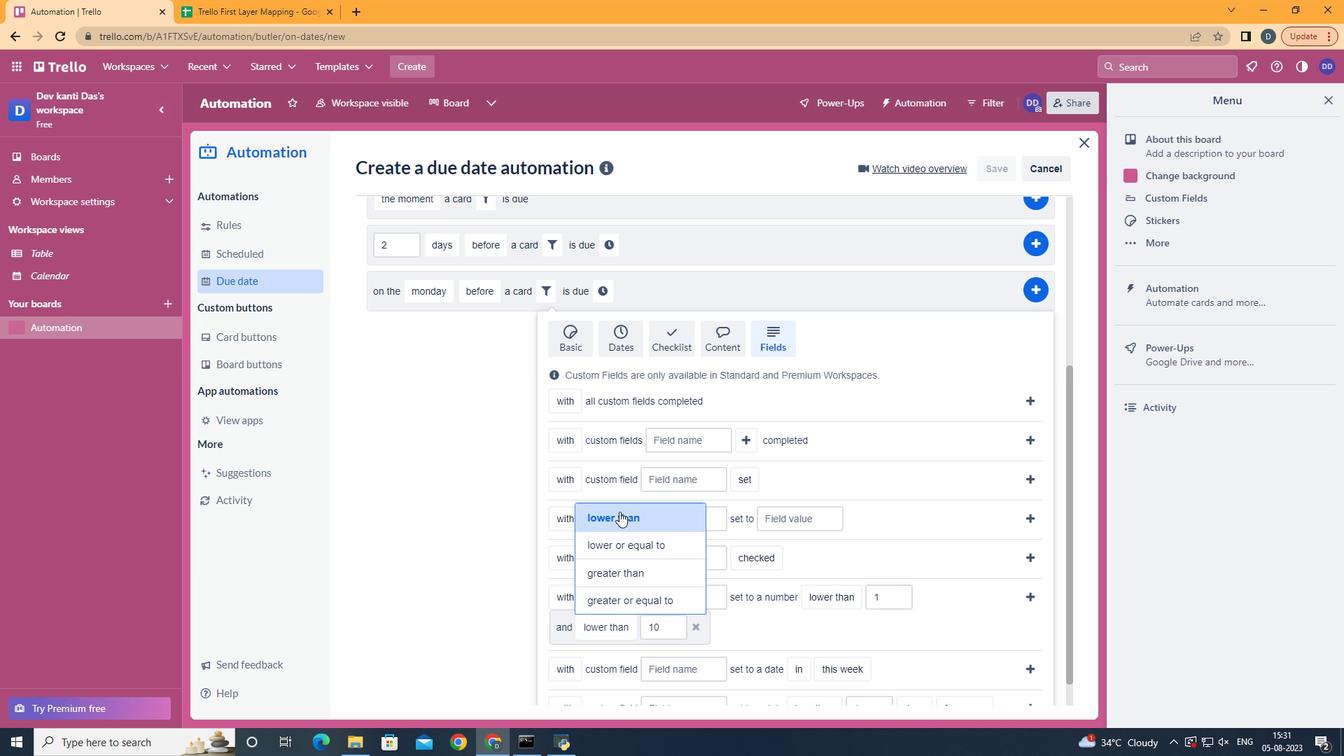 
Action: Mouse pressed left at (627, 519)
Screenshot: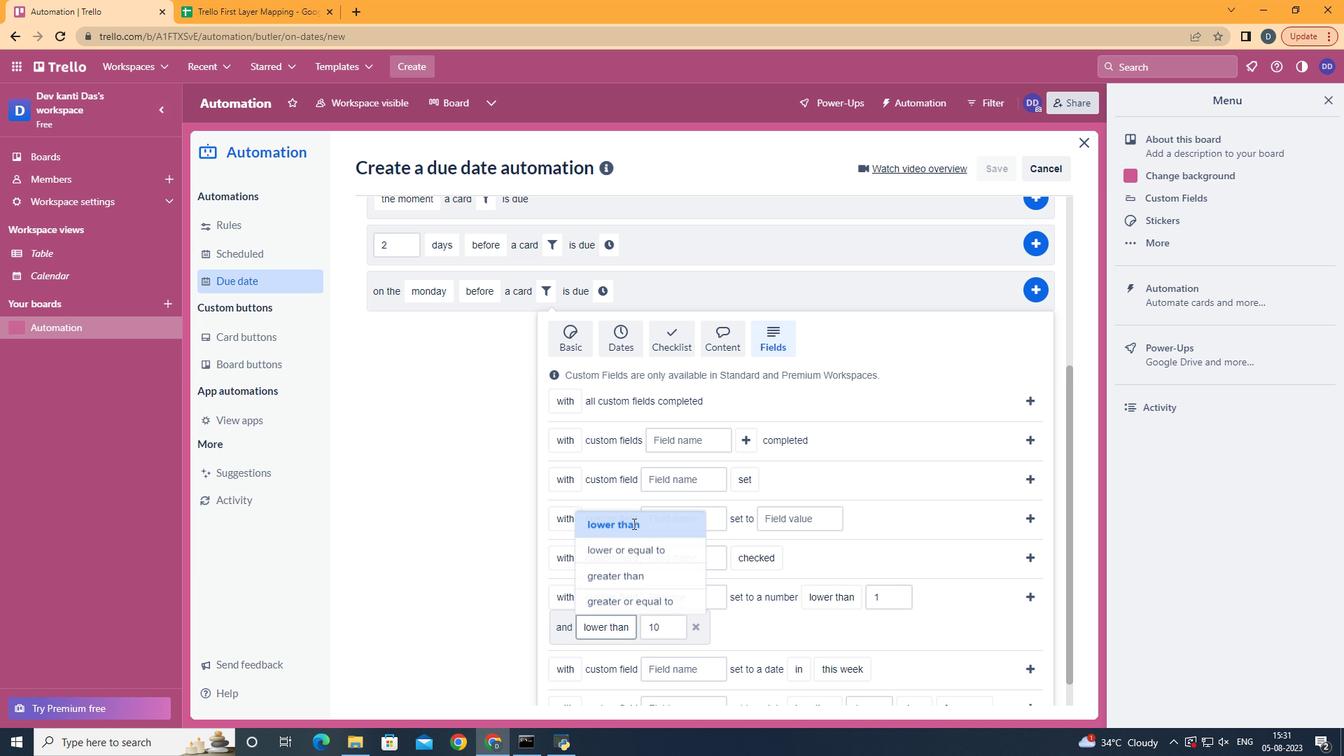 
Action: Mouse moved to (1032, 604)
Screenshot: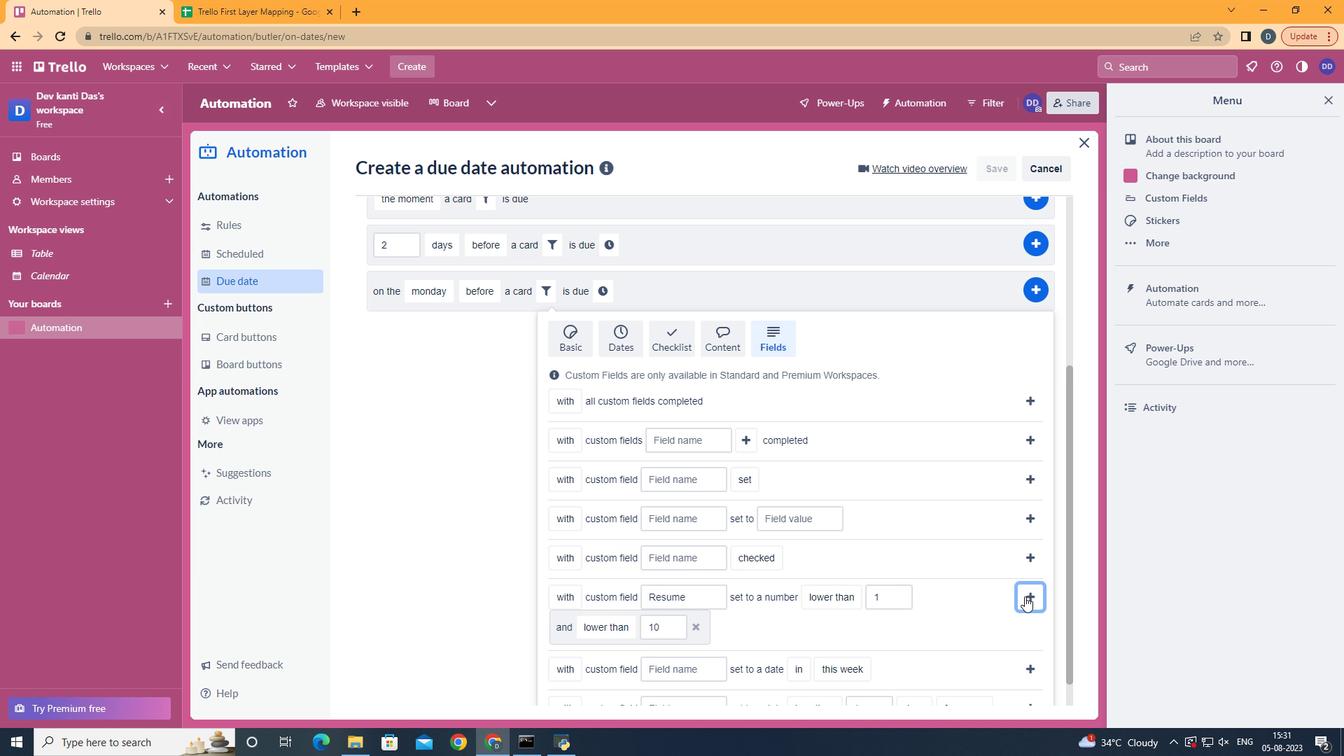 
Action: Mouse pressed left at (1032, 604)
Screenshot: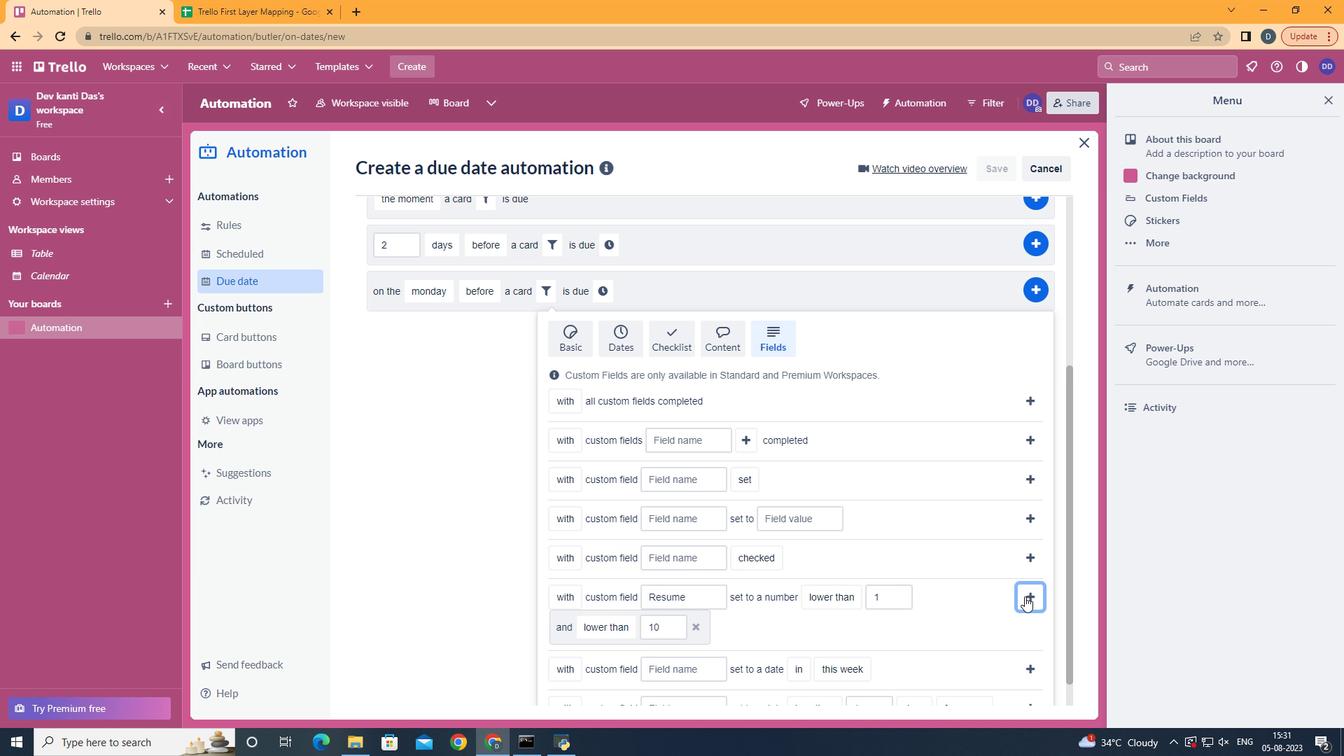 
Action: Mouse moved to (976, 569)
Screenshot: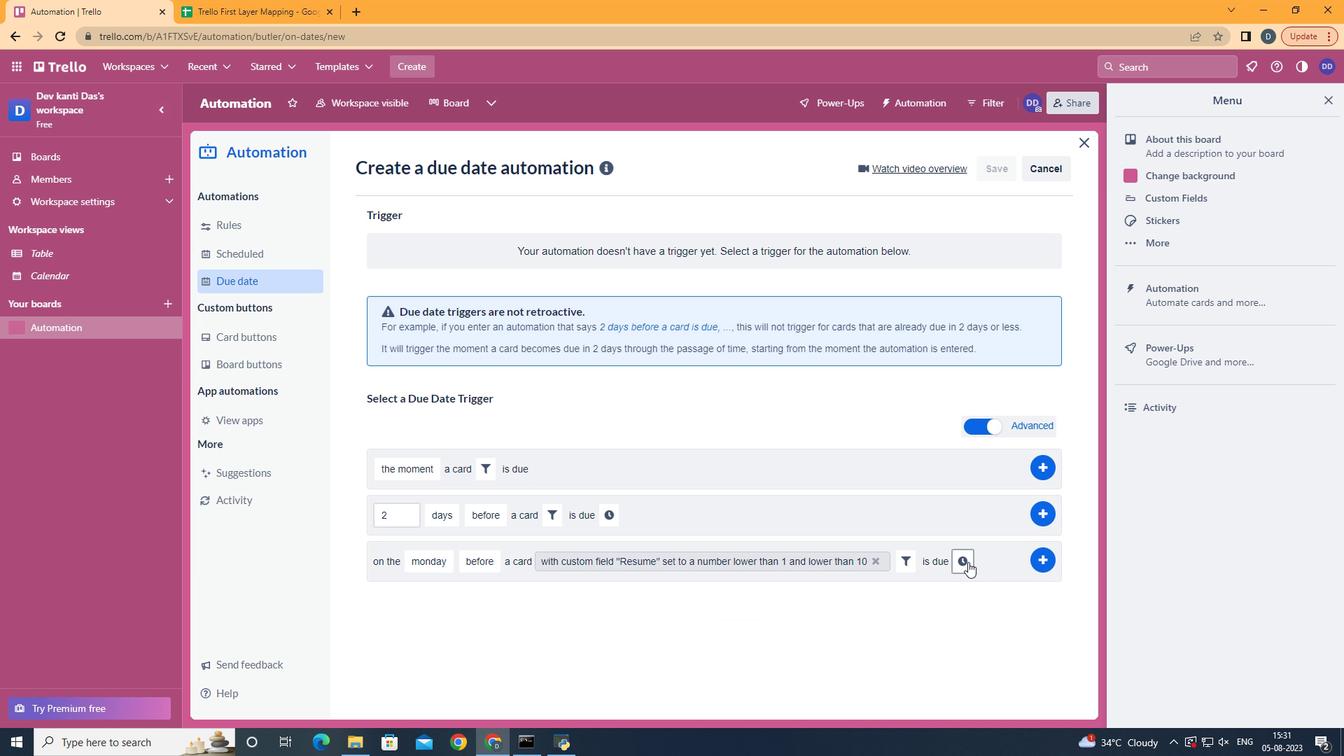 
Action: Mouse pressed left at (976, 569)
Screenshot: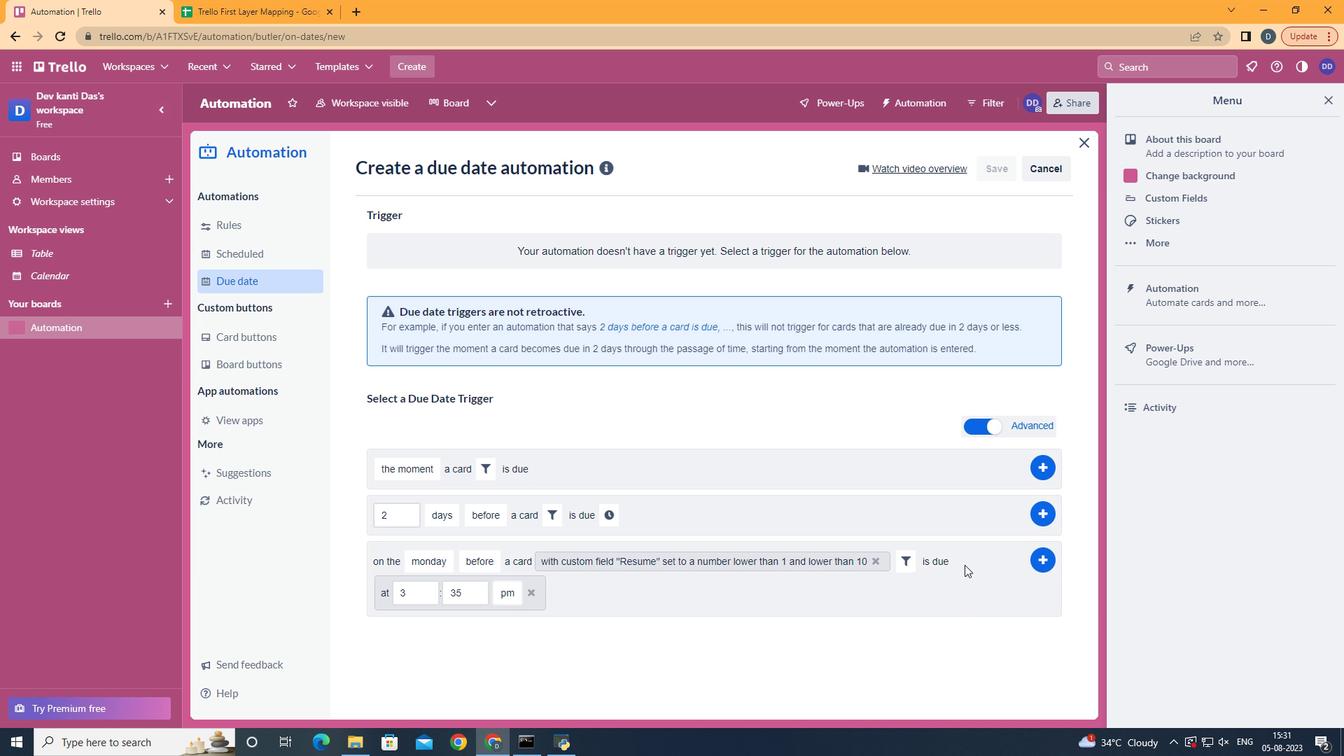 
Action: Mouse moved to (425, 603)
Screenshot: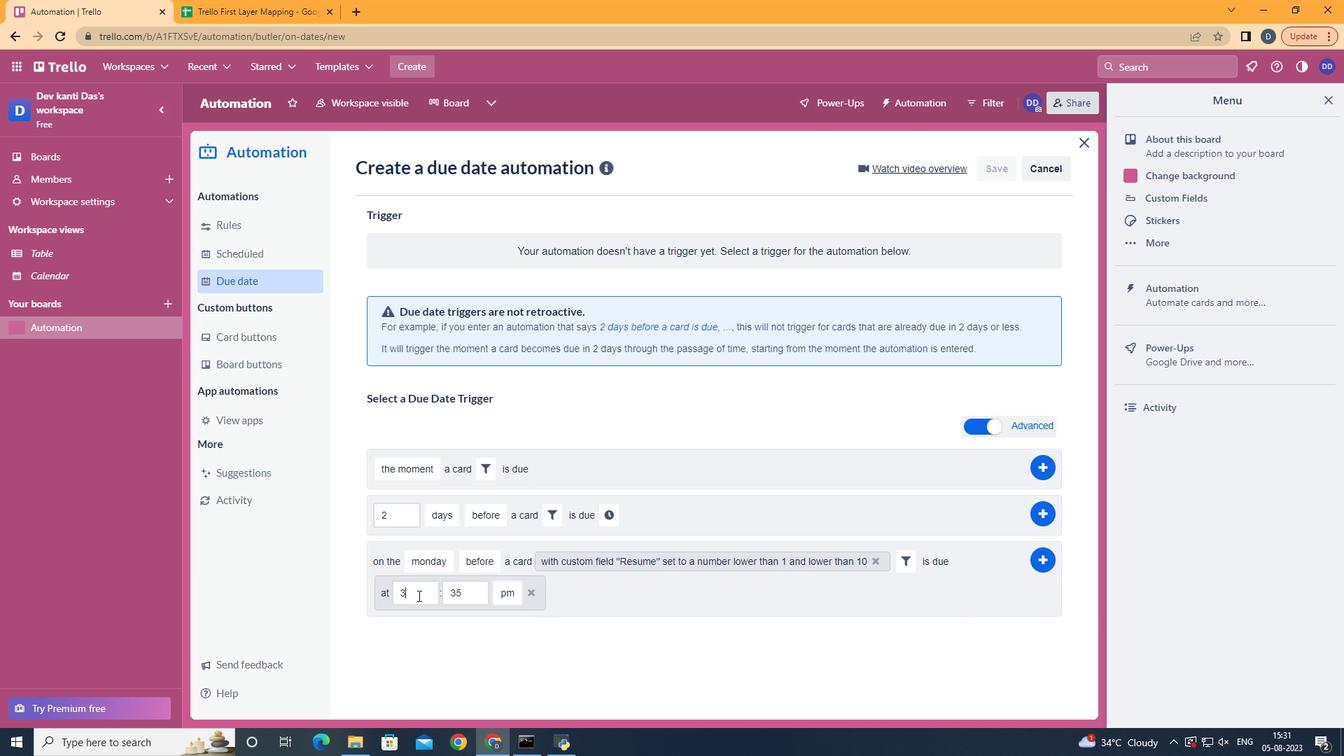 
Action: Mouse pressed left at (425, 603)
Screenshot: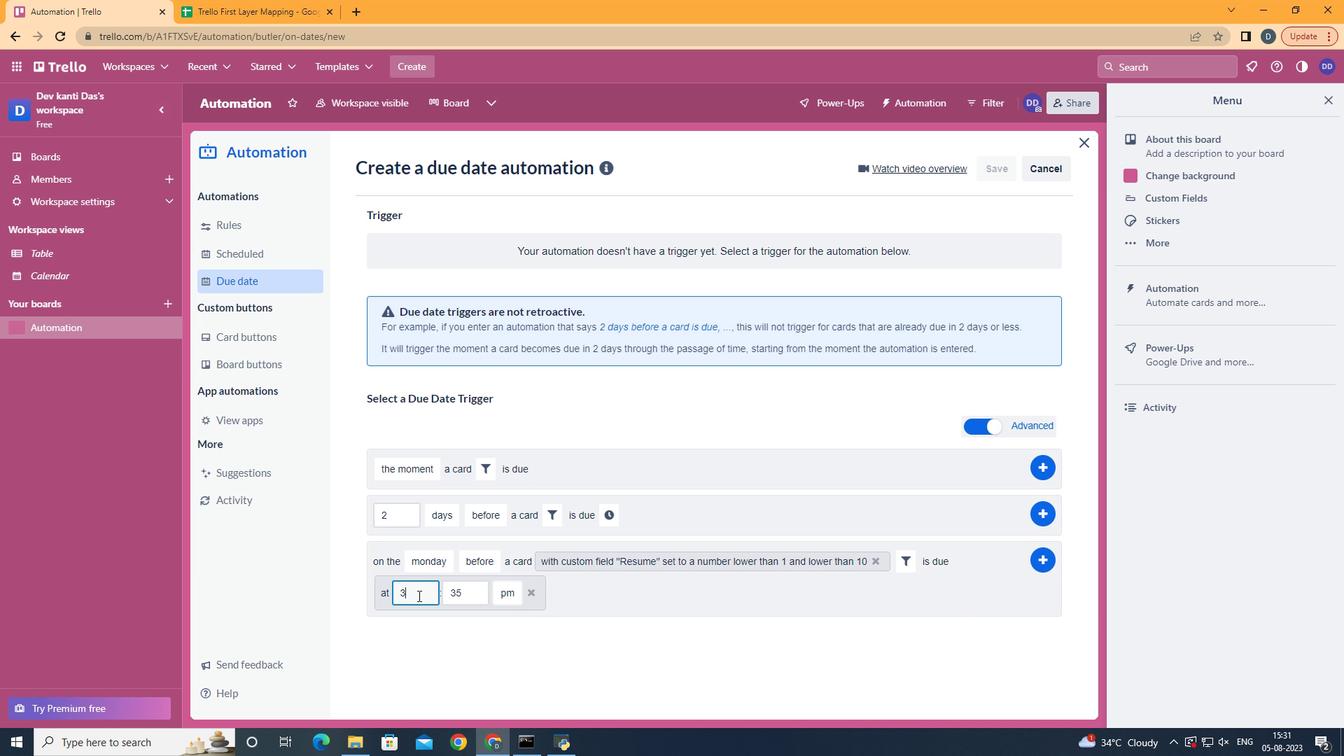 
Action: Key pressed <Key.backspace>11
Screenshot: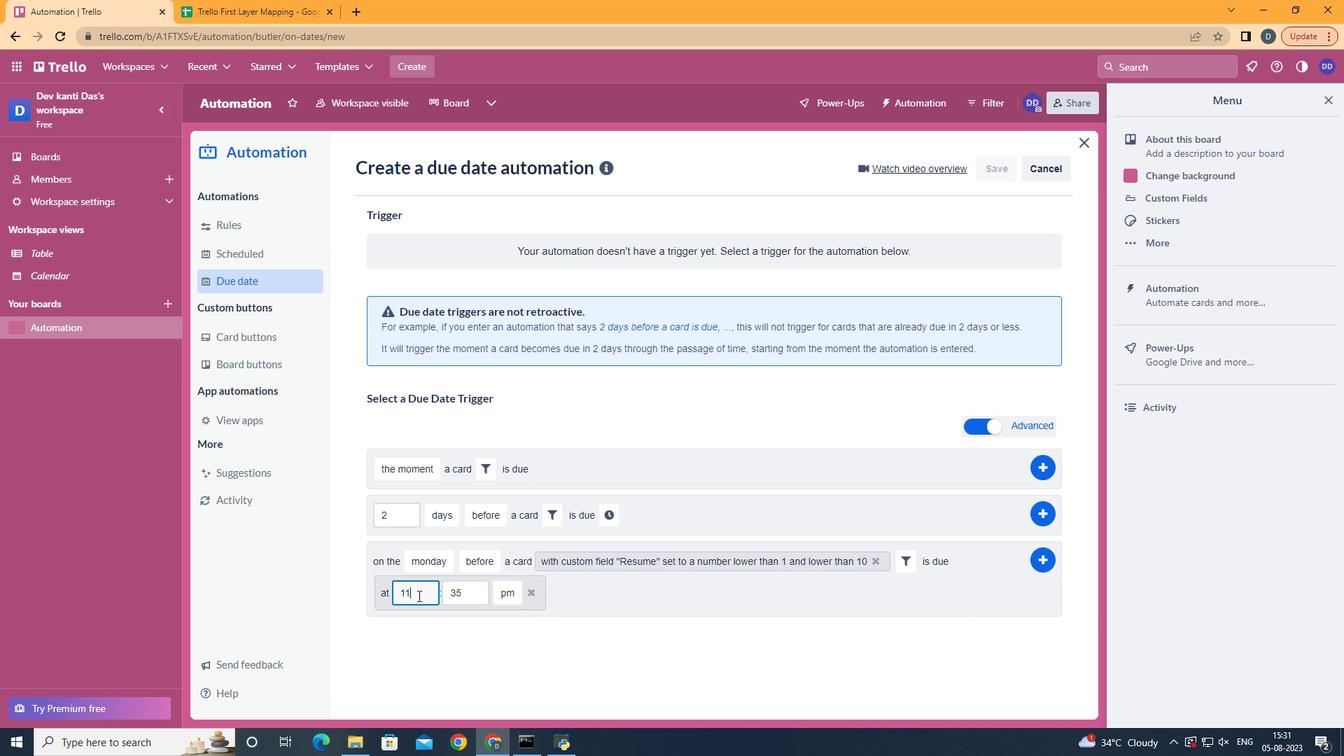 
Action: Mouse moved to (476, 600)
Screenshot: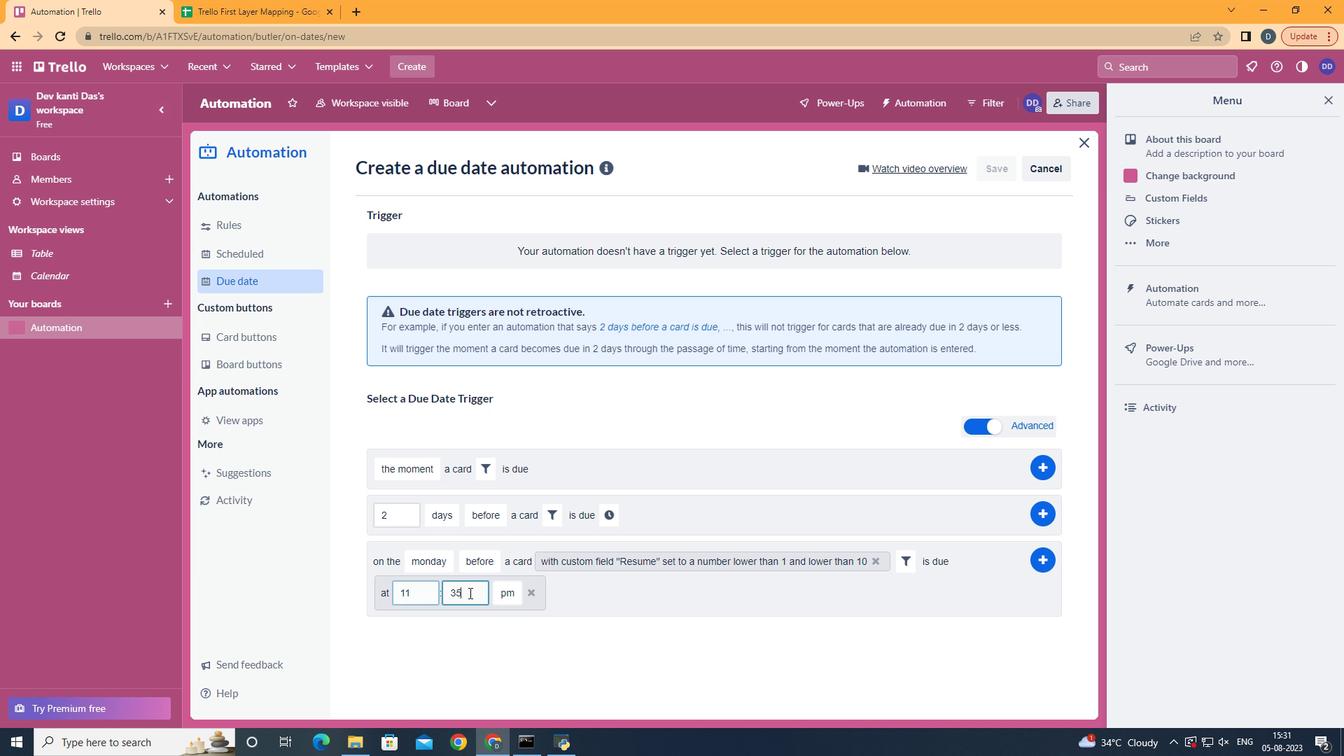 
Action: Mouse pressed left at (476, 600)
Screenshot: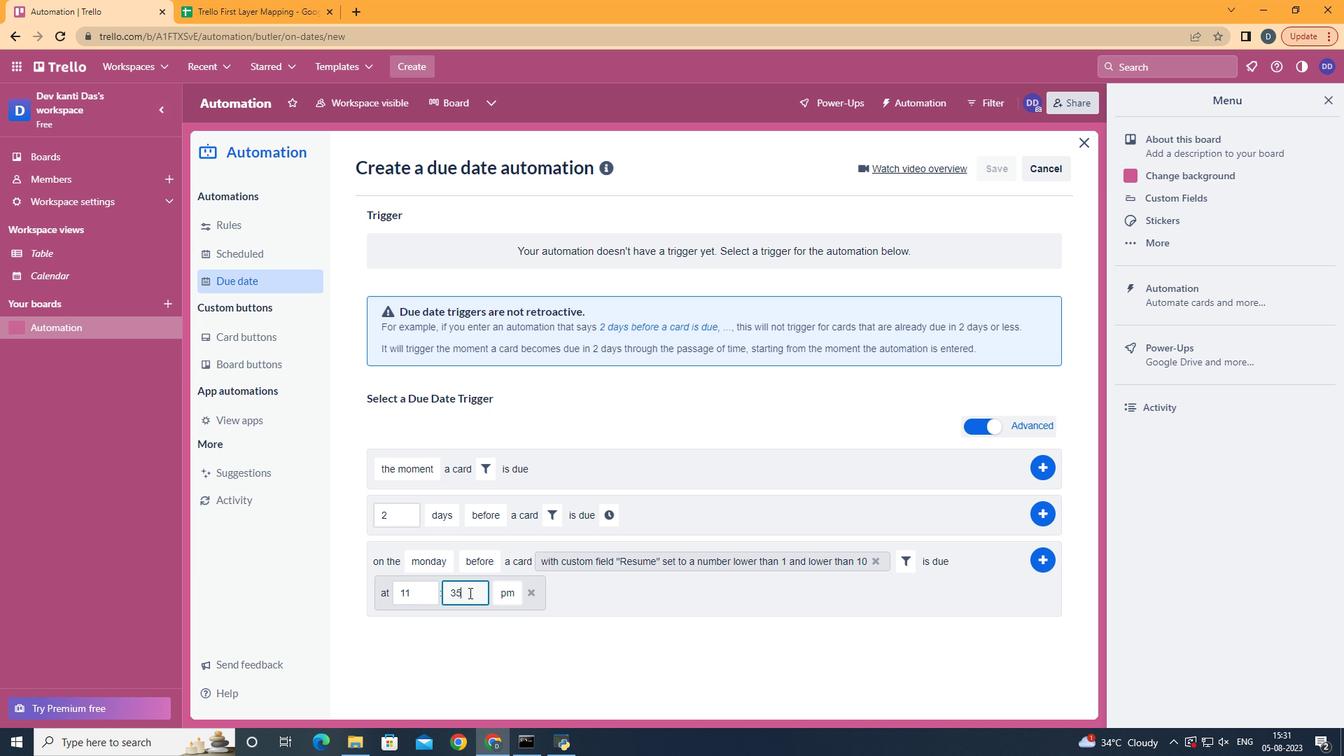 
Action: Key pressed <Key.backspace><Key.backspace>00
Screenshot: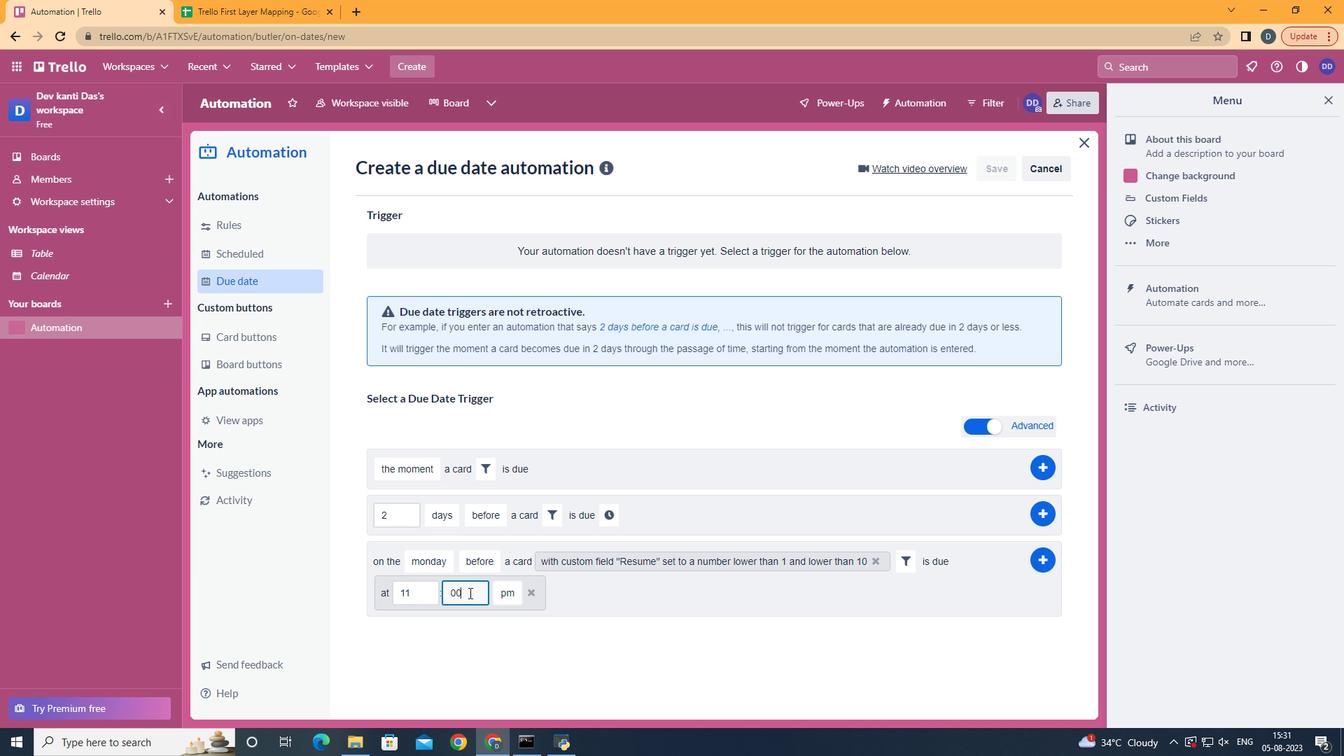 
Action: Mouse moved to (523, 615)
Screenshot: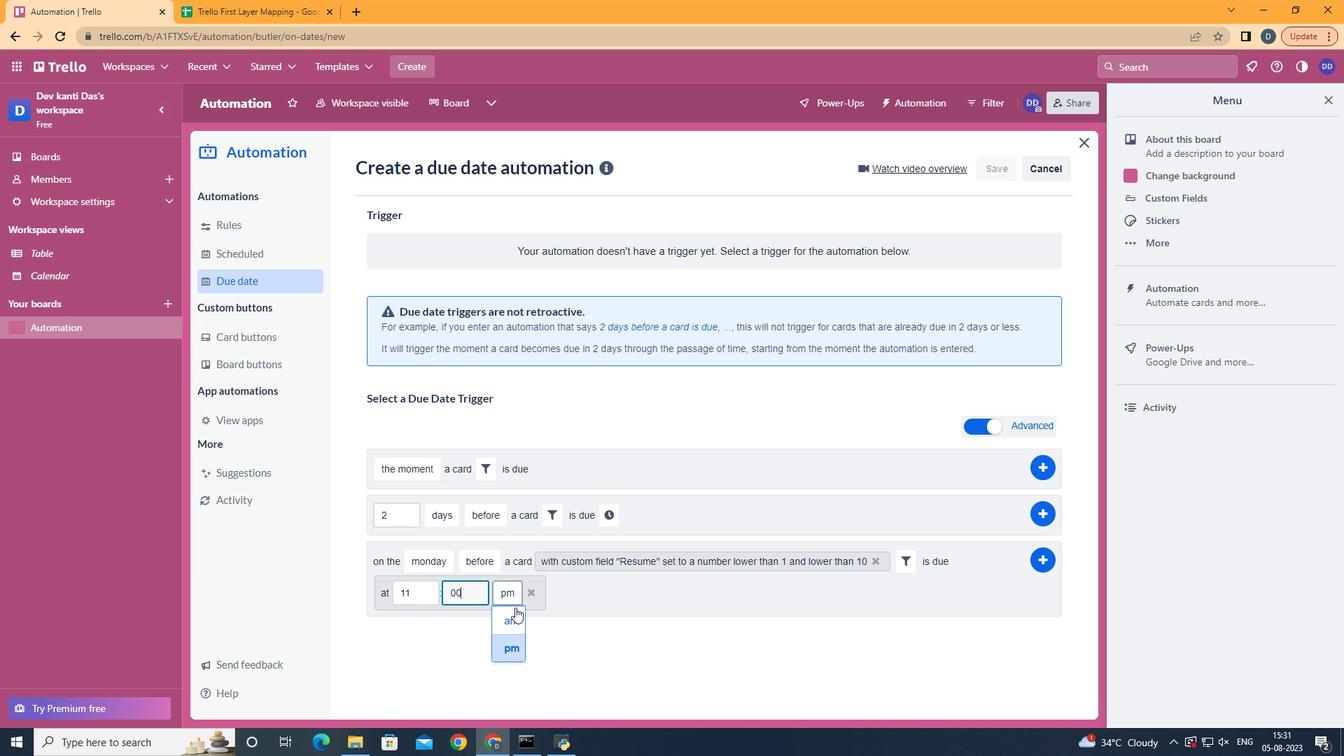 
Action: Mouse pressed left at (523, 615)
Screenshot: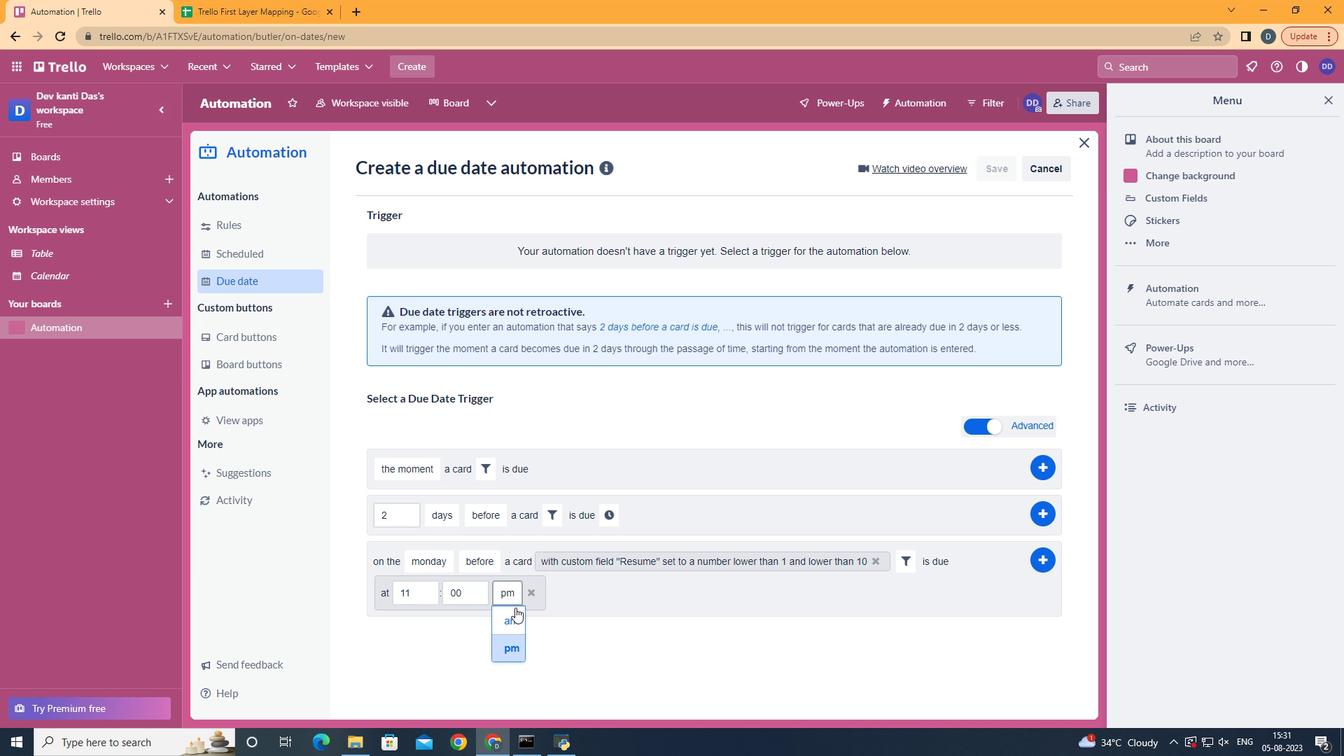 
Action: Mouse moved to (1037, 569)
Screenshot: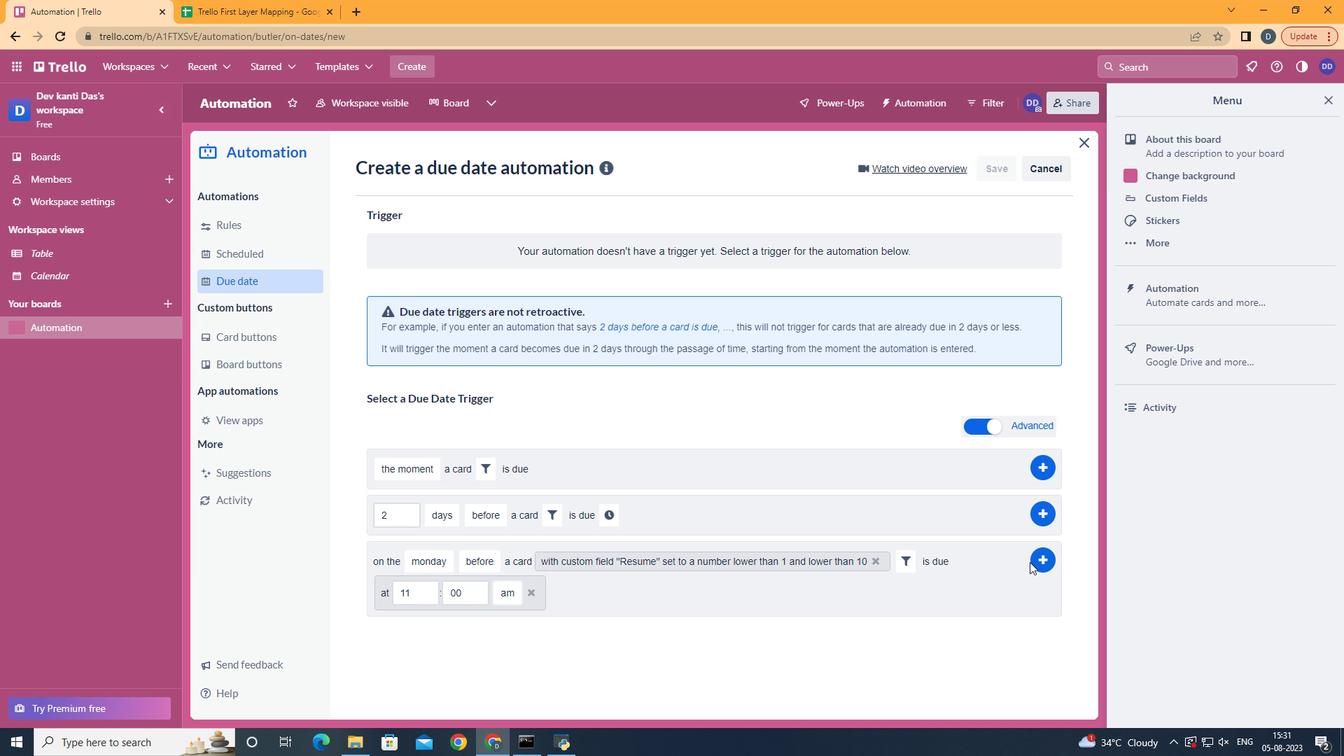 
Action: Mouse pressed left at (1037, 569)
Screenshot: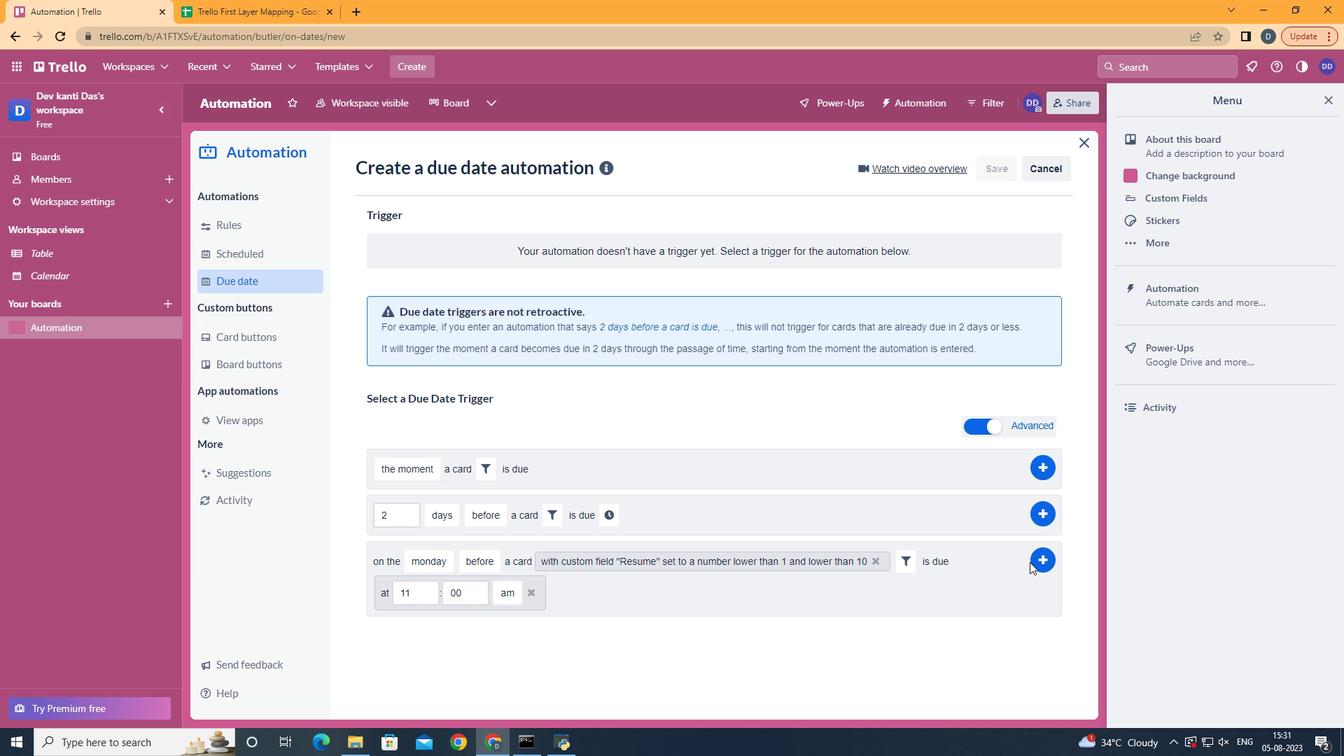 
Action: Mouse moved to (1048, 567)
Screenshot: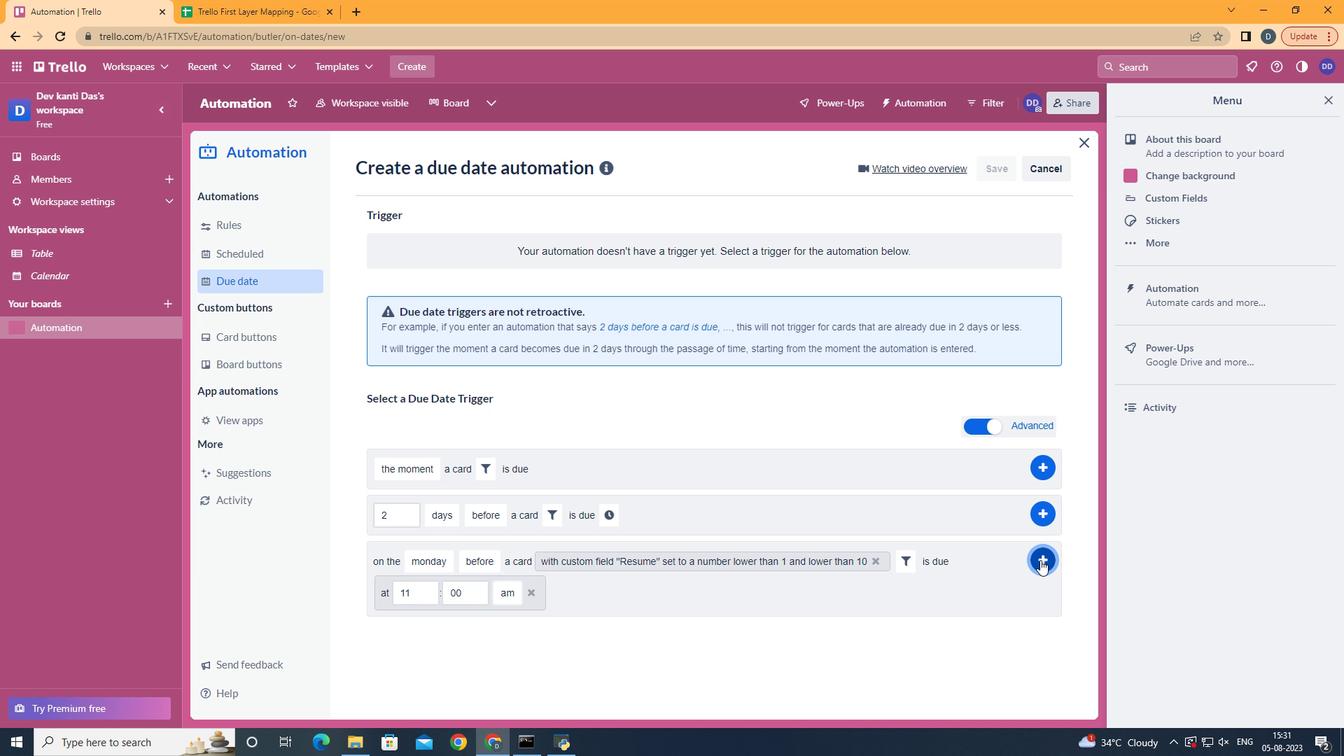 
Action: Mouse pressed left at (1048, 567)
Screenshot: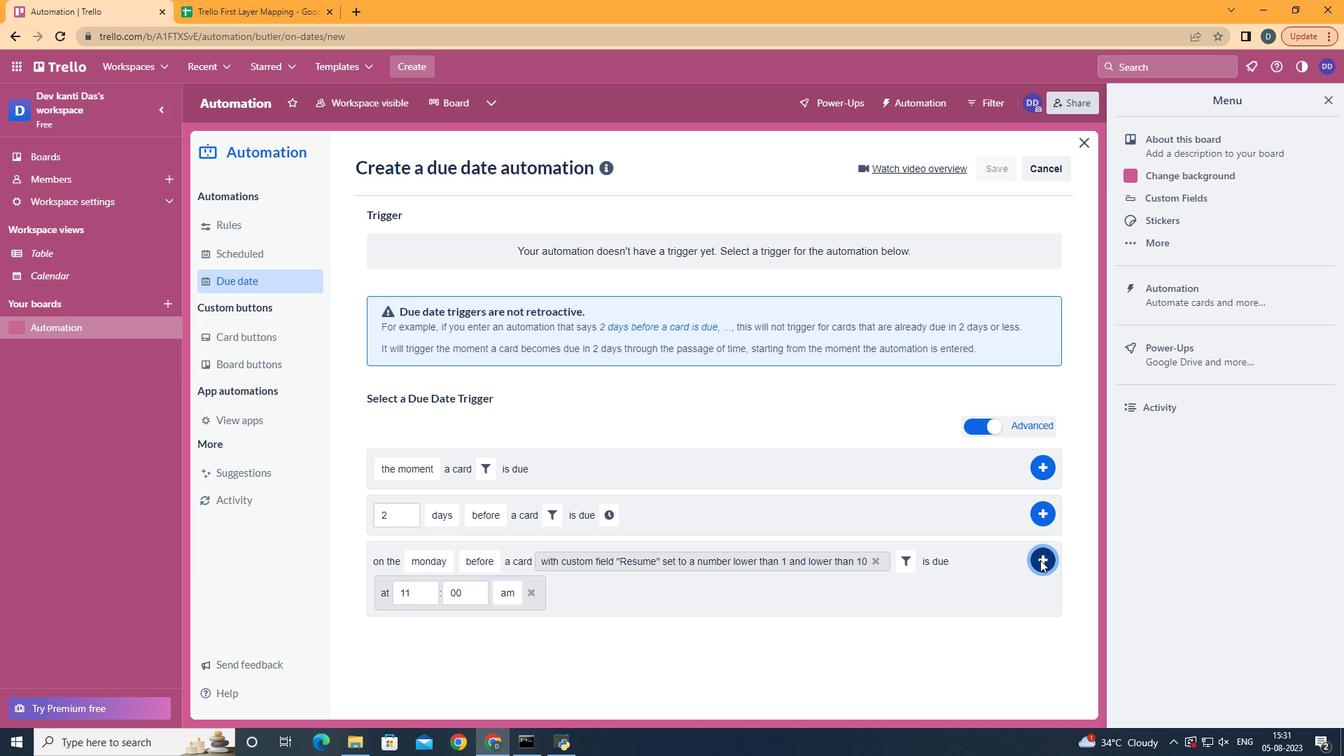 
Action: Mouse moved to (502, 313)
Screenshot: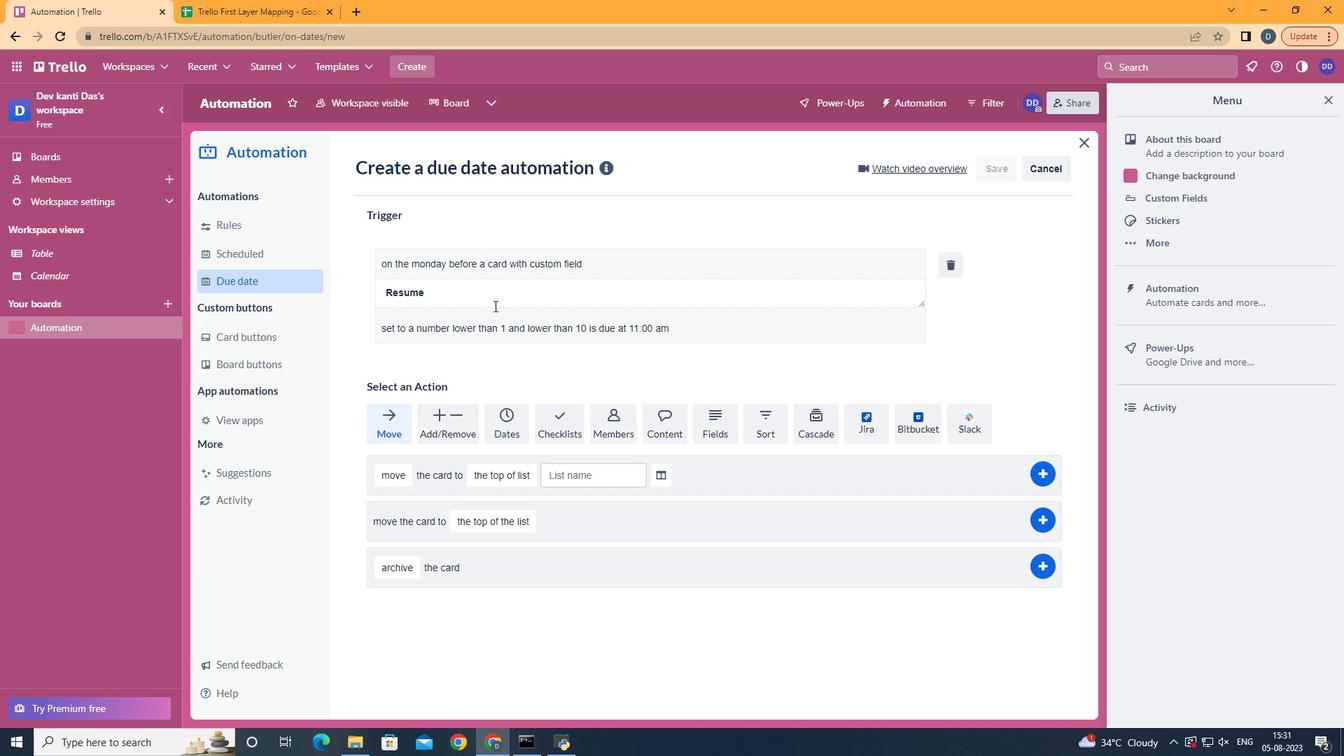 
